 Task: Create new Company, with domain: 'tax.ny.gov' and type: 'Prospect'. Add new contact for this company, with mail Id: 'Divya21Russell@tax.ny.gov', First Name: Divya, Last name:  Russell, Job Title: 'Accountant', Phone Number: '(617) 555-7895'. Change life cycle stage to  Lead and lead status to  Open. Logged in from softage.1@softage.net
Action: Mouse moved to (78, 47)
Screenshot: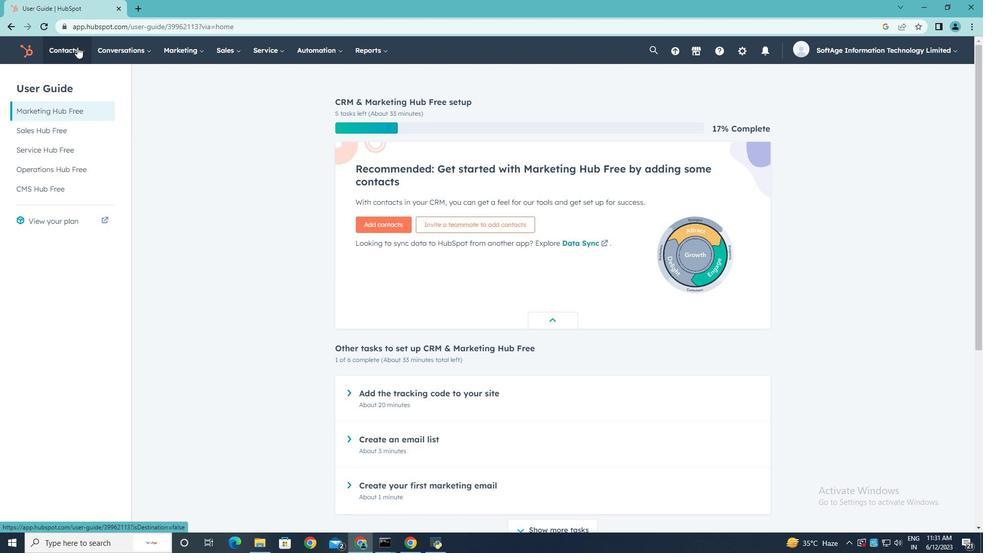 
Action: Mouse pressed left at (78, 47)
Screenshot: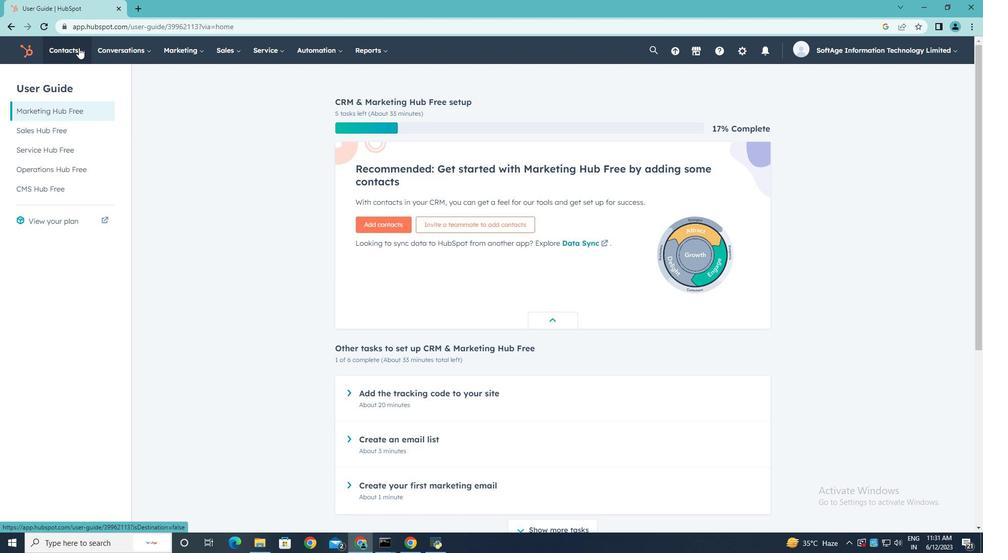
Action: Mouse moved to (83, 97)
Screenshot: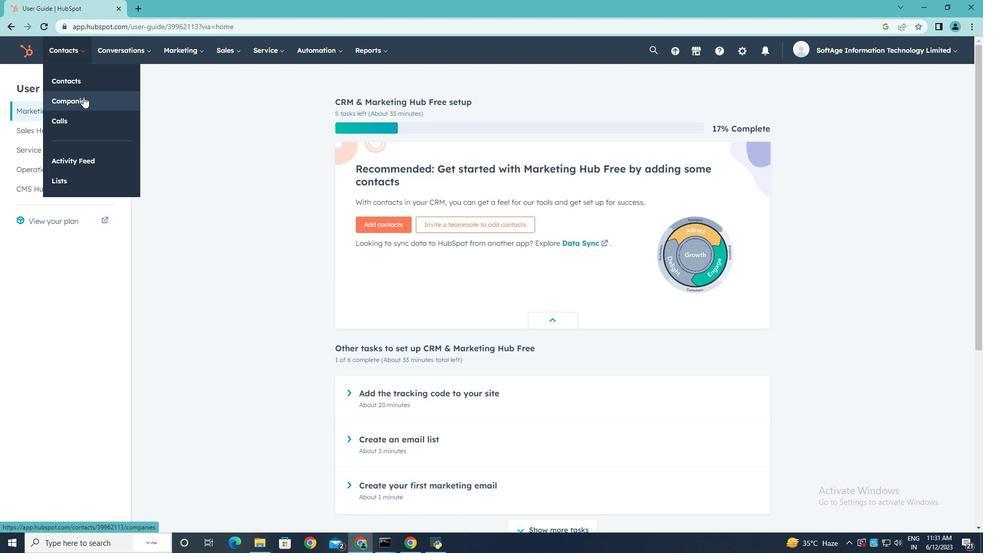 
Action: Mouse pressed left at (83, 97)
Screenshot: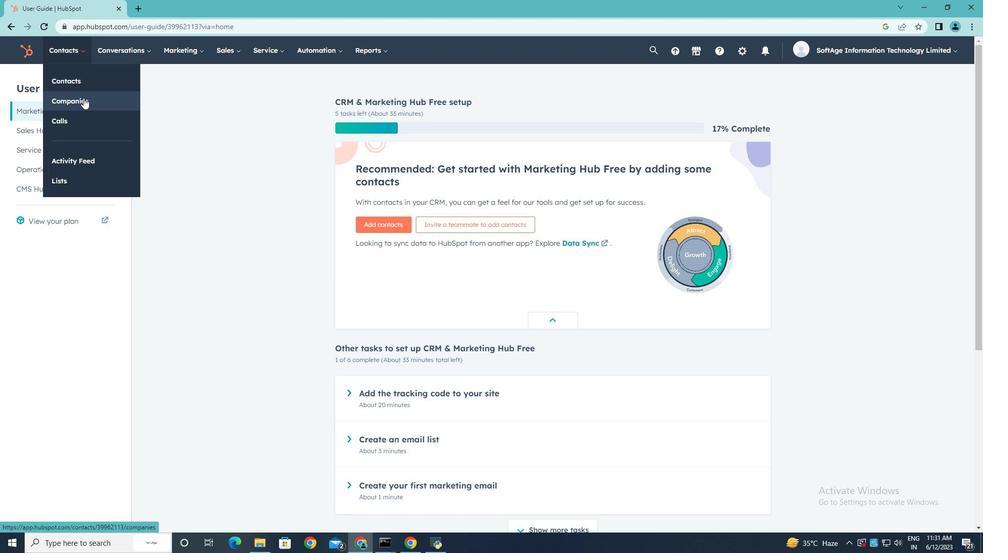 
Action: Mouse moved to (917, 87)
Screenshot: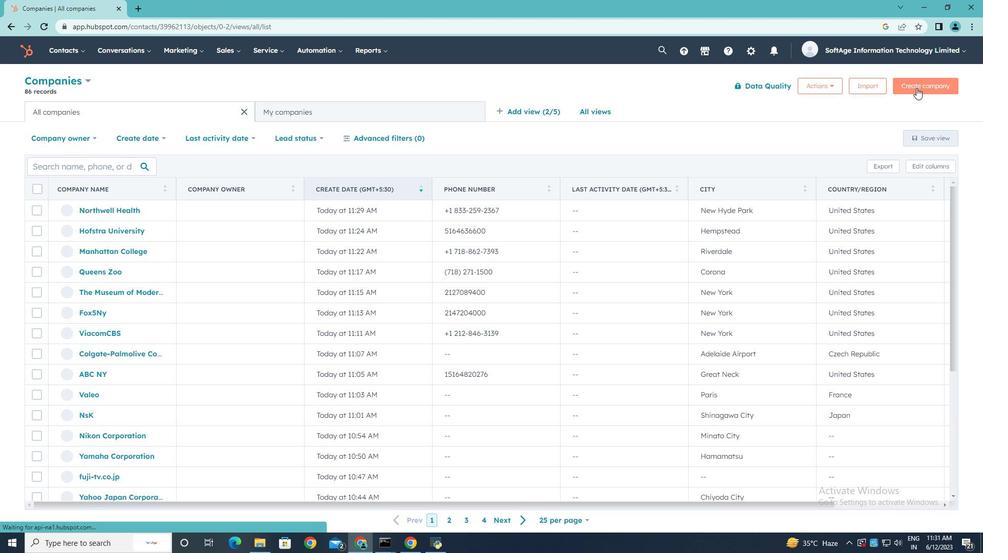 
Action: Mouse pressed left at (917, 87)
Screenshot: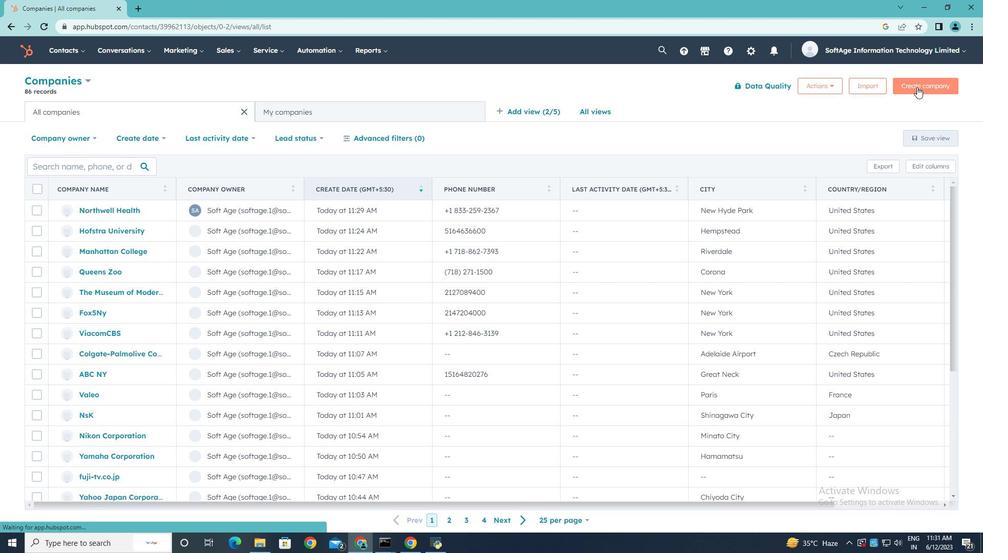 
Action: Mouse moved to (733, 133)
Screenshot: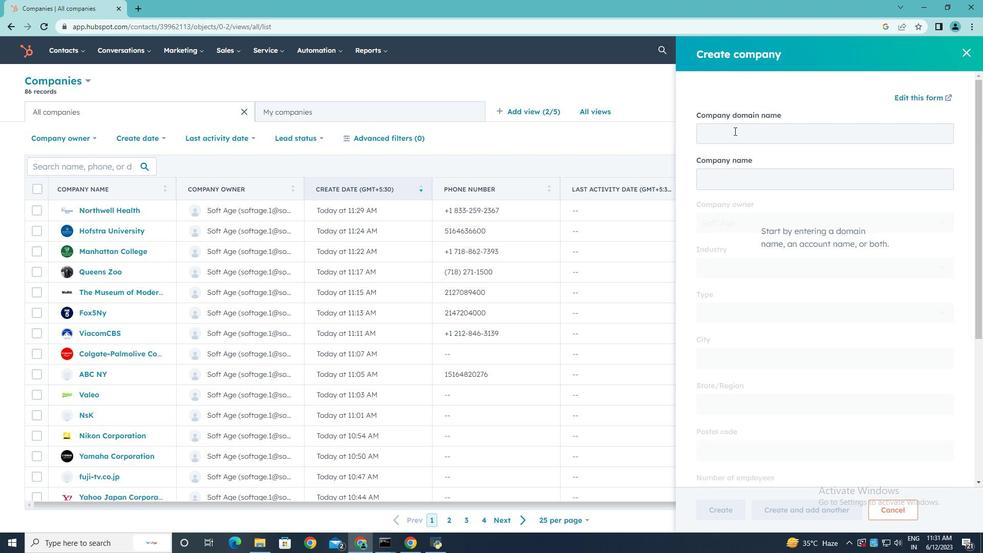 
Action: Mouse pressed left at (733, 133)
Screenshot: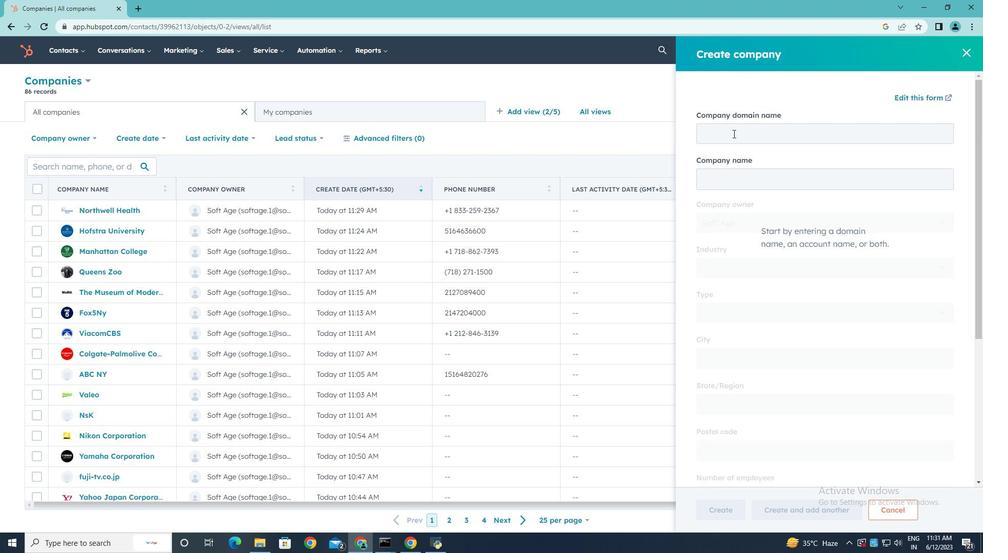 
Action: Key pressed tax.y.gov
Screenshot: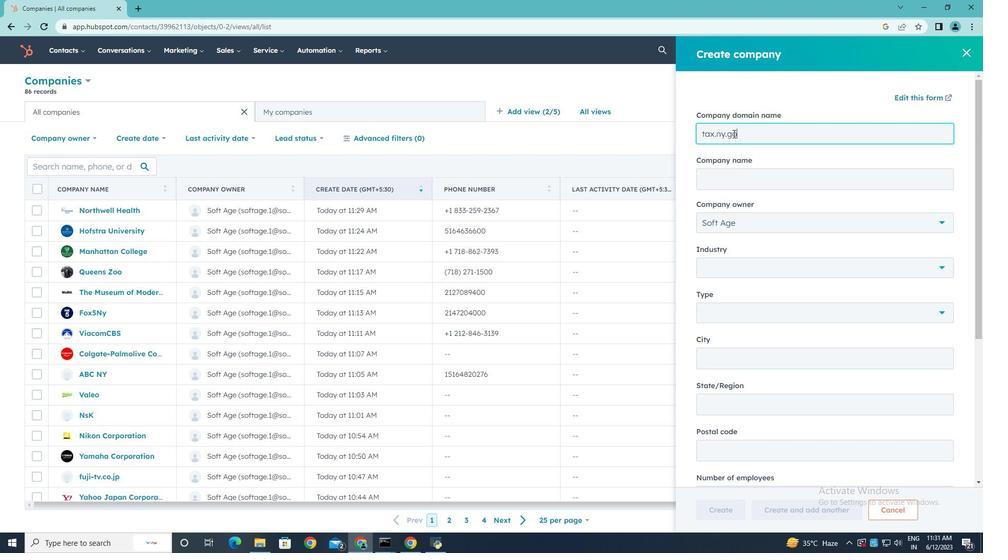 
Action: Mouse moved to (773, 186)
Screenshot: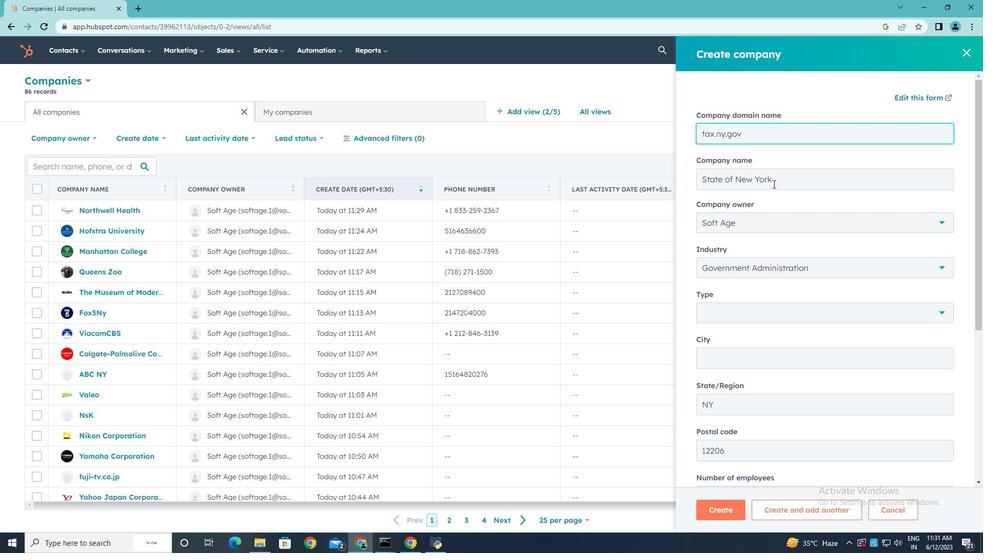 
Action: Mouse scrolled (773, 185) with delta (0, 0)
Screenshot: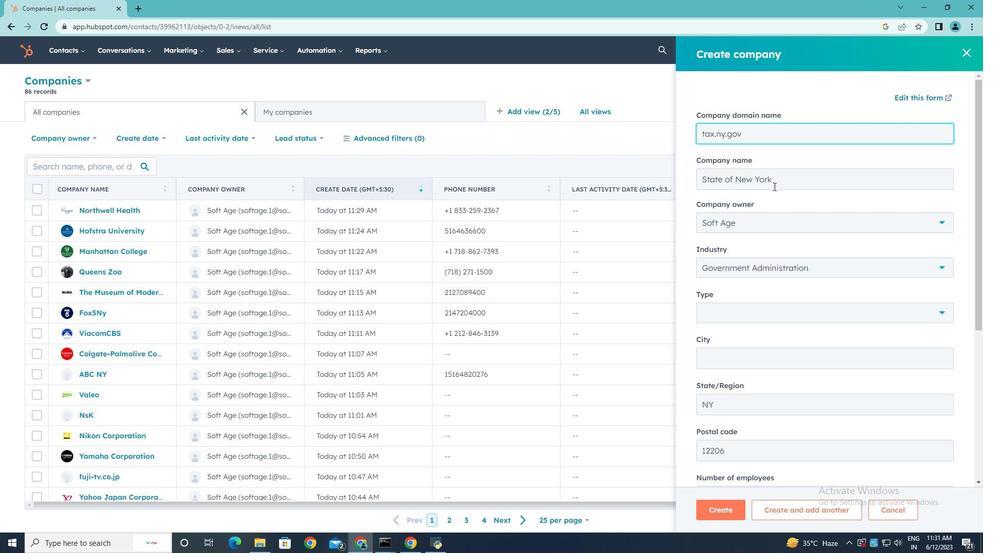 
Action: Mouse scrolled (773, 185) with delta (0, 0)
Screenshot: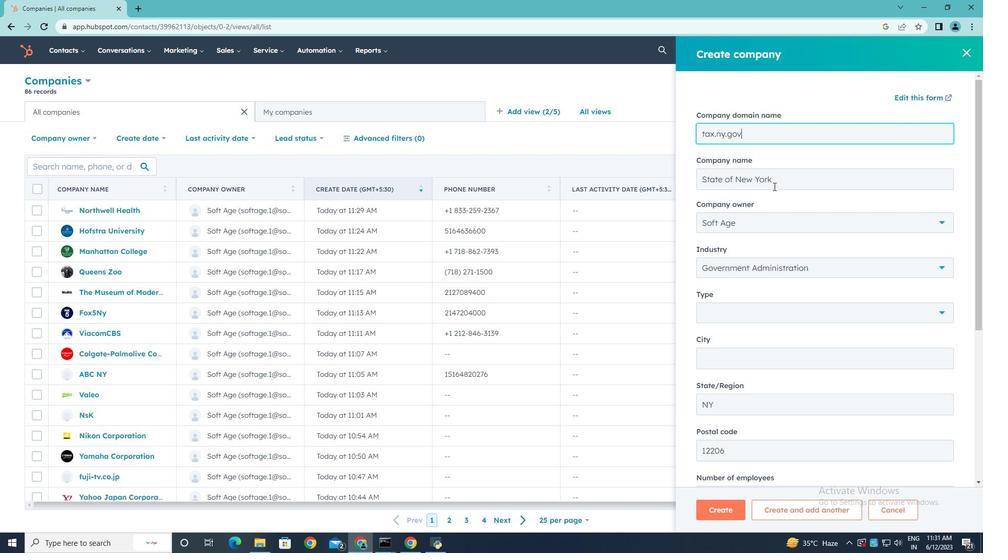 
Action: Mouse scrolled (773, 185) with delta (0, 0)
Screenshot: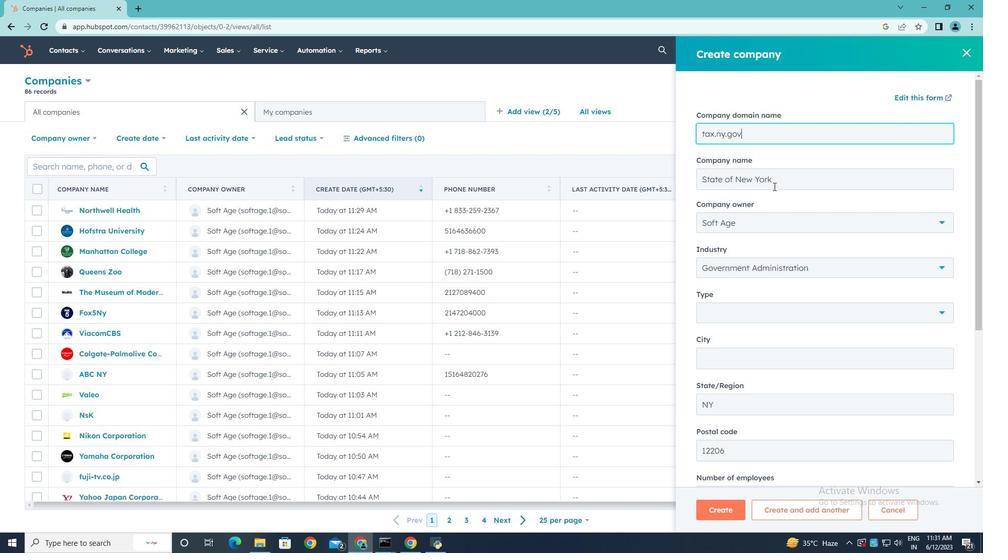 
Action: Mouse moved to (943, 160)
Screenshot: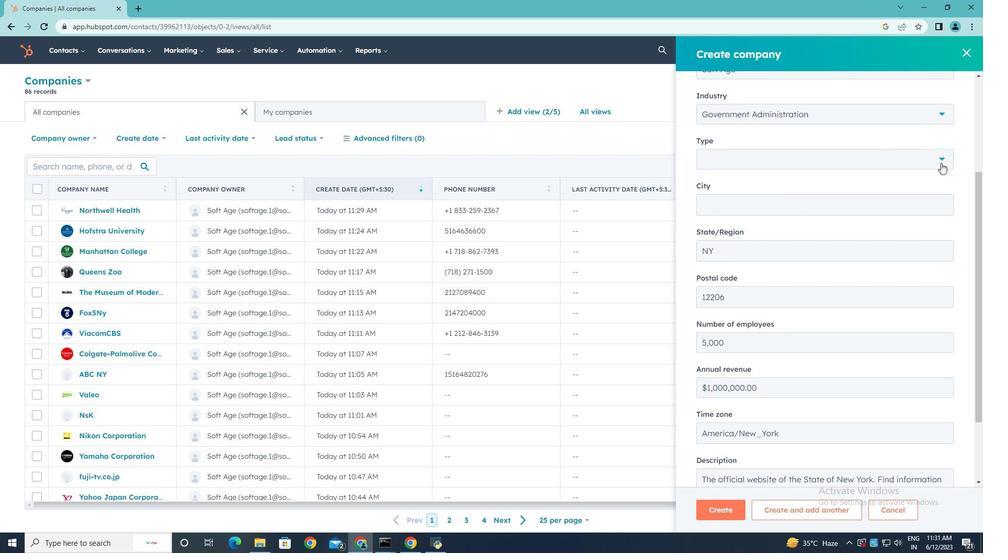 
Action: Mouse pressed left at (943, 160)
Screenshot: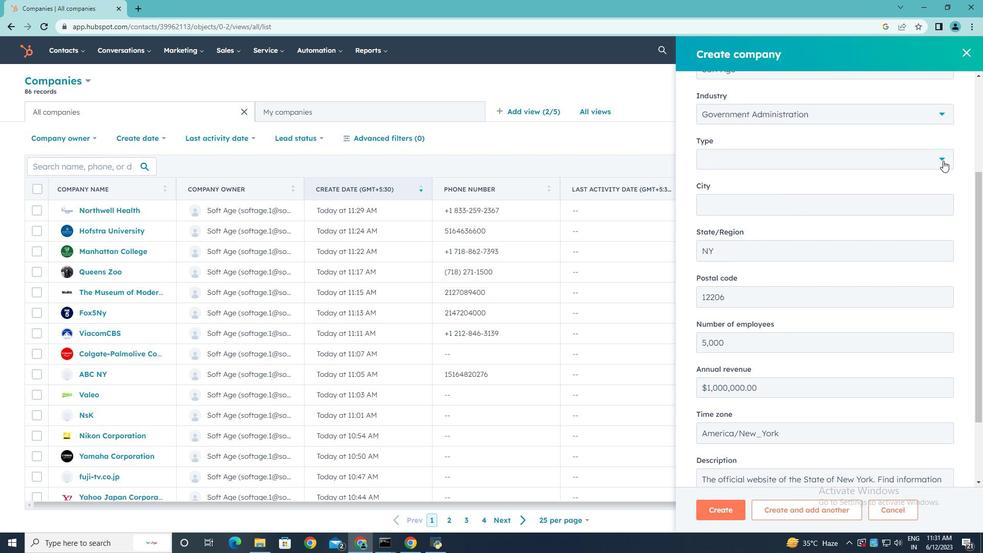 
Action: Mouse moved to (759, 206)
Screenshot: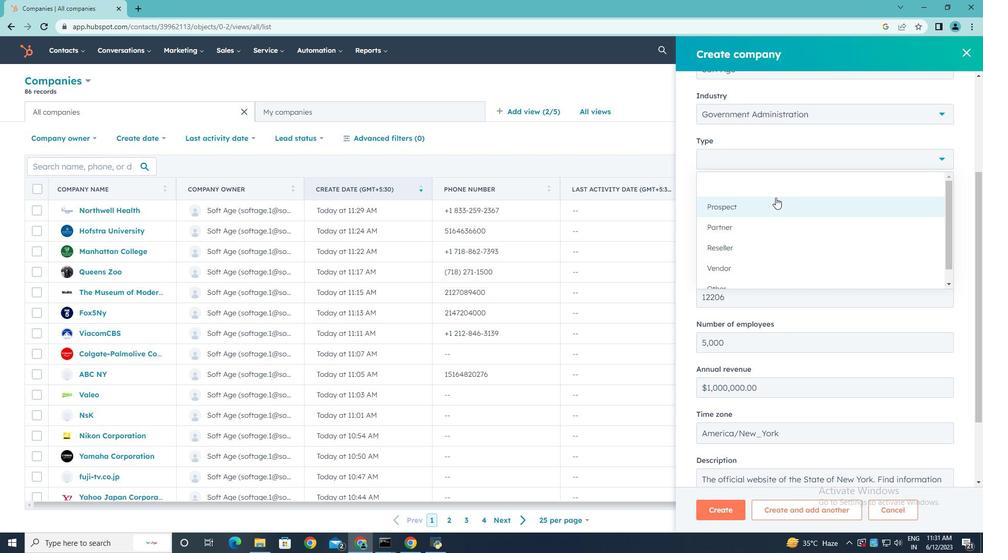
Action: Mouse pressed left at (759, 206)
Screenshot: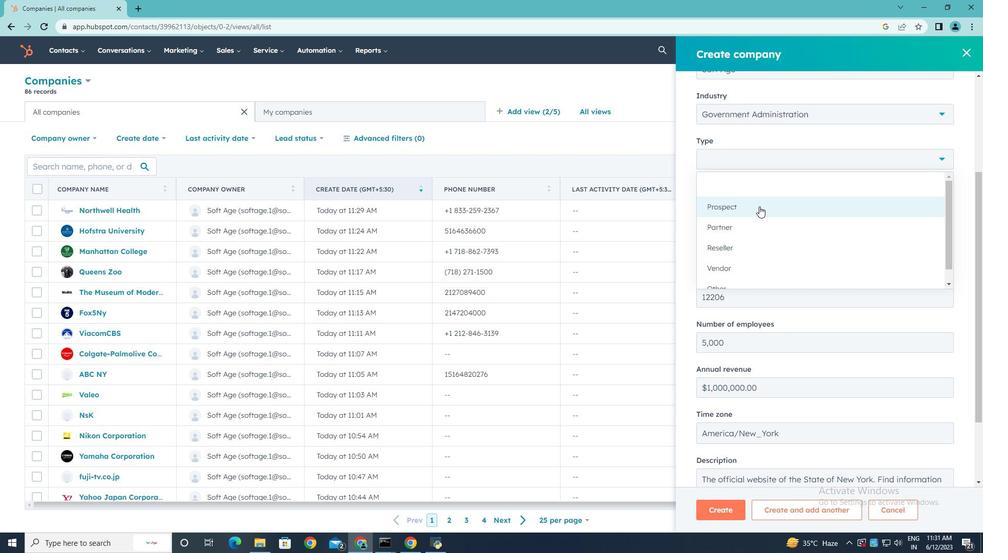 
Action: Mouse scrolled (759, 205) with delta (0, 0)
Screenshot: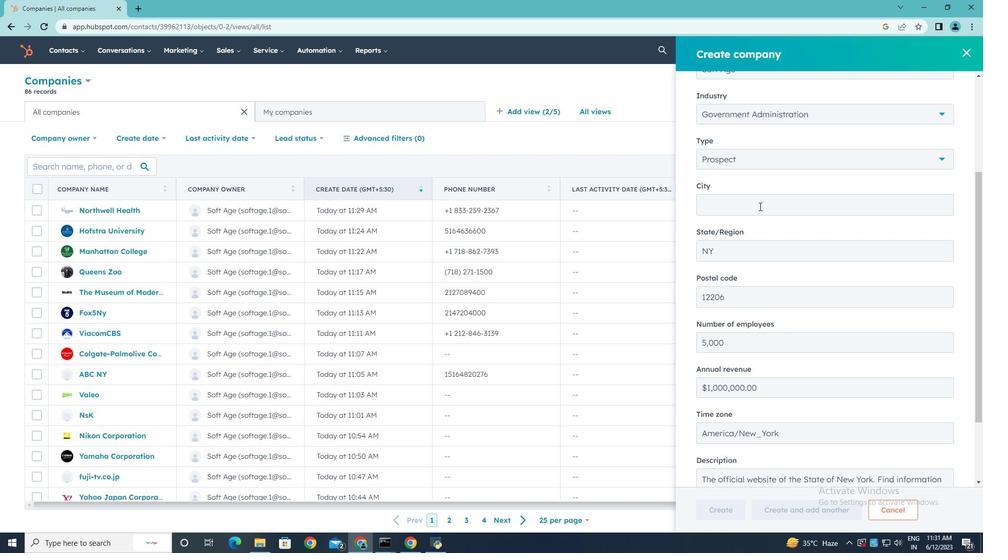 
Action: Mouse scrolled (759, 205) with delta (0, 0)
Screenshot: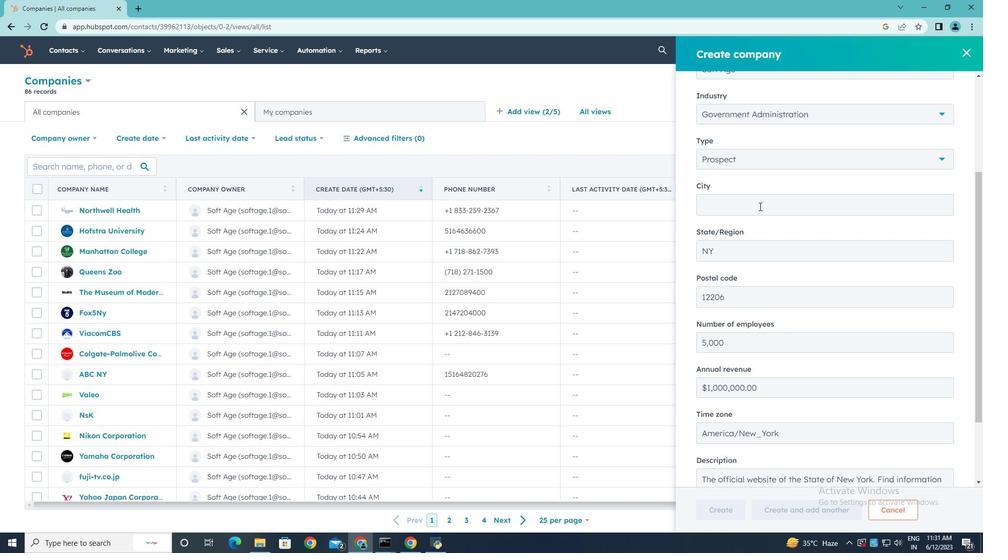 
Action: Mouse scrolled (759, 205) with delta (0, 0)
Screenshot: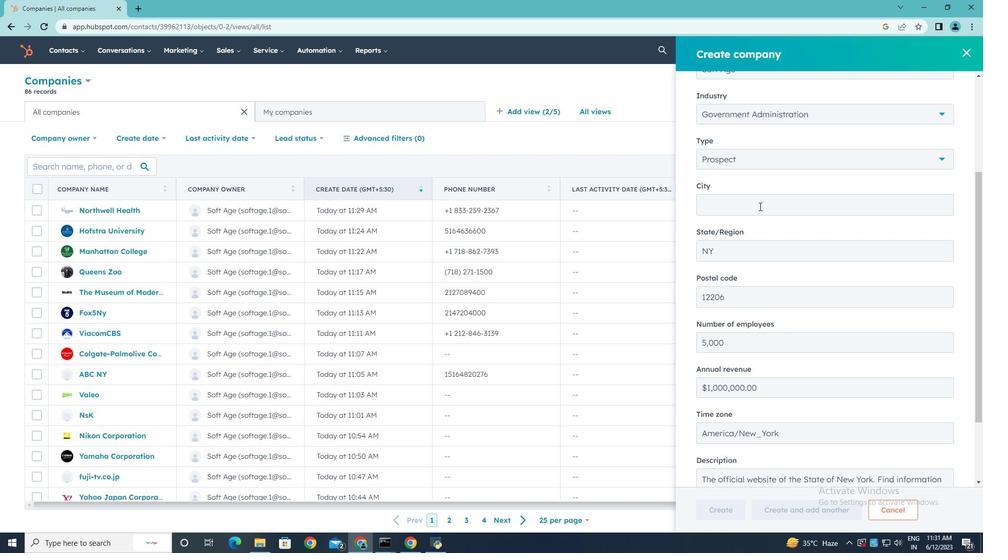 
Action: Mouse scrolled (759, 205) with delta (0, 0)
Screenshot: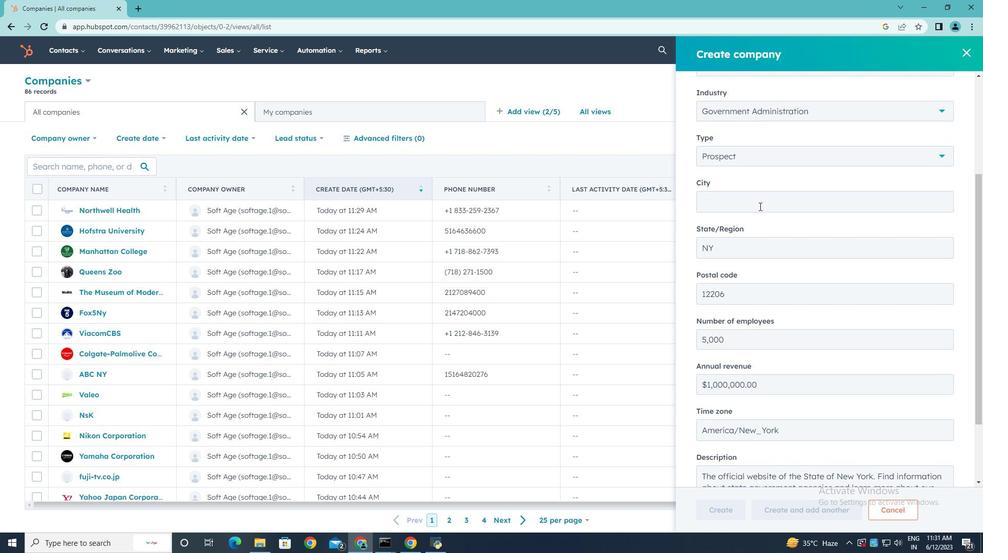
Action: Mouse scrolled (759, 205) with delta (0, 0)
Screenshot: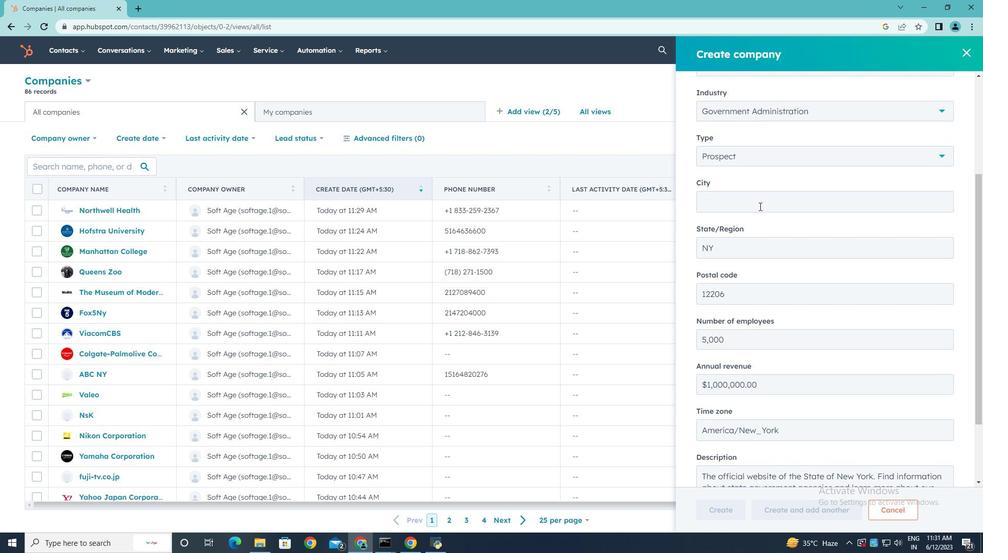 
Action: Mouse moved to (729, 504)
Screenshot: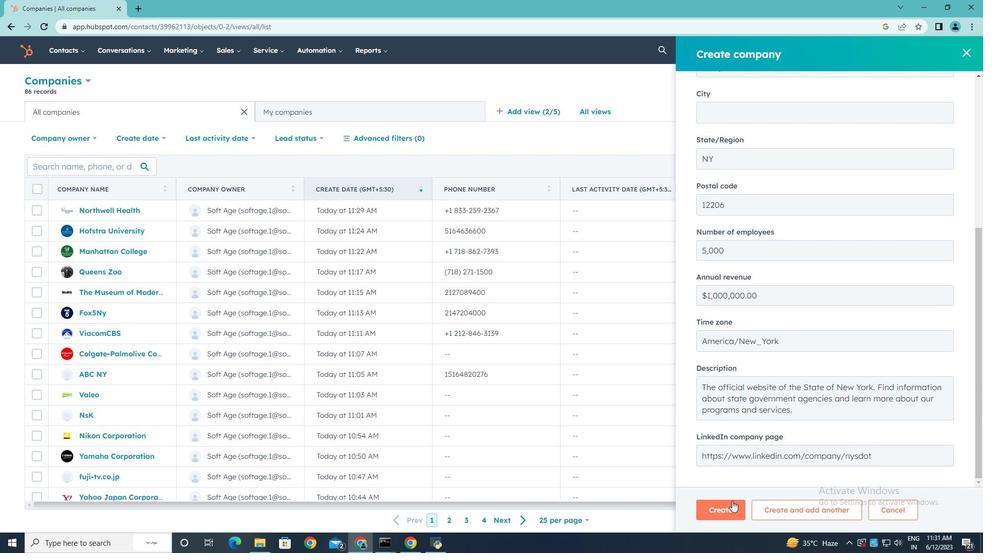 
Action: Mouse pressed left at (729, 504)
Screenshot: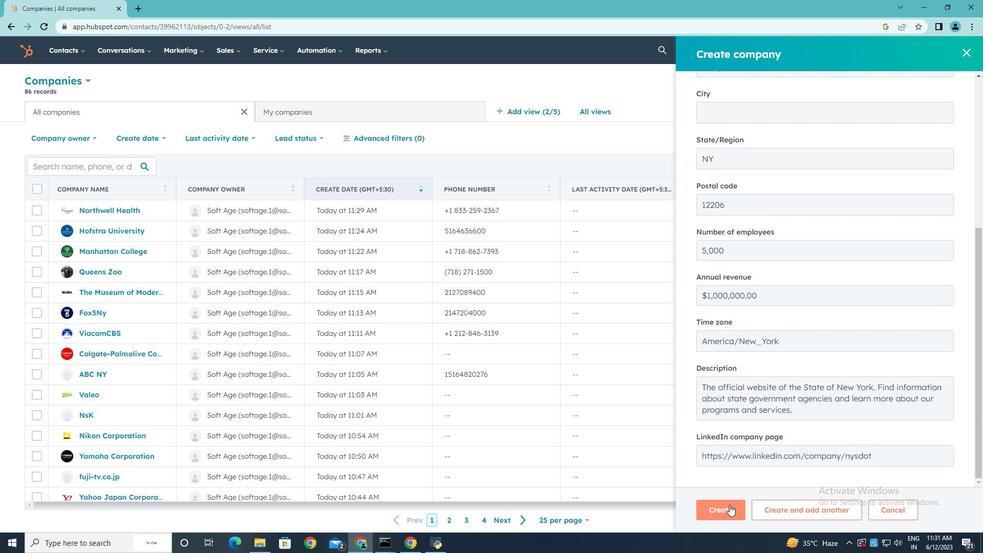 
Action: Mouse moved to (697, 327)
Screenshot: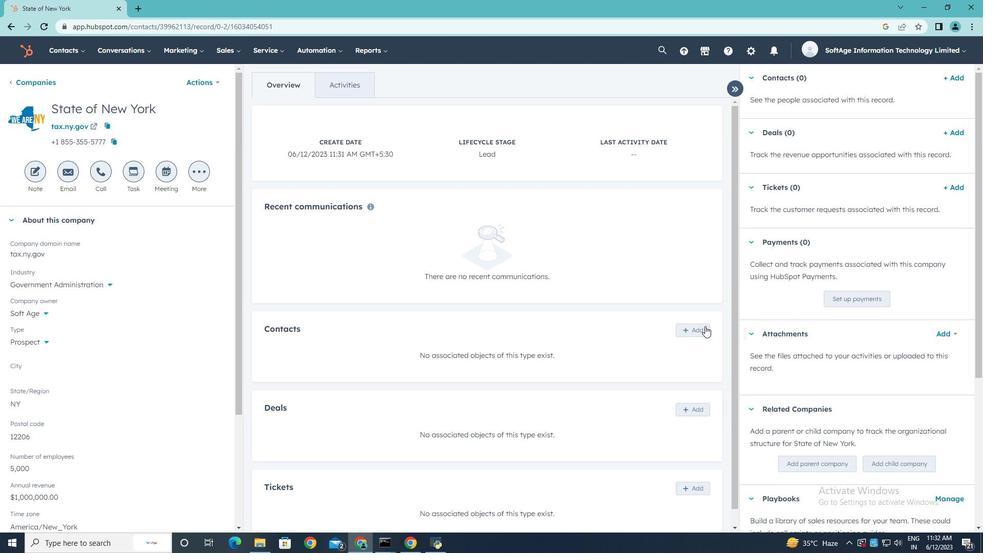 
Action: Mouse pressed left at (697, 327)
Screenshot: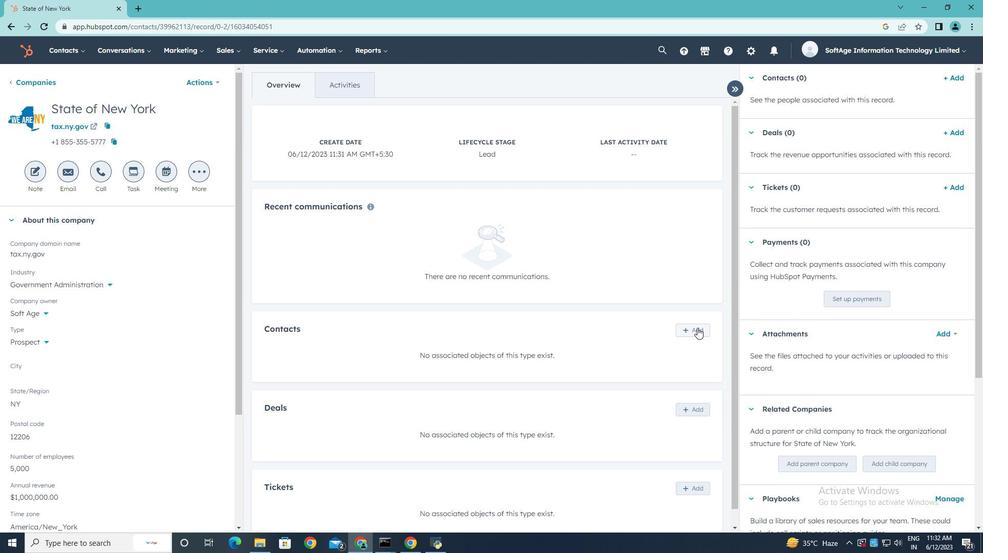
Action: Mouse moved to (768, 99)
Screenshot: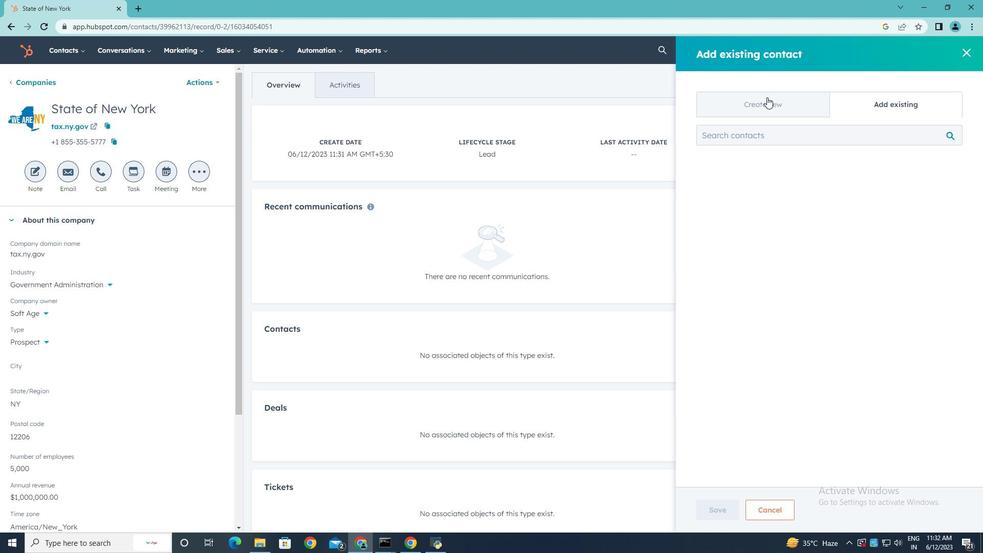 
Action: Mouse pressed left at (768, 99)
Screenshot: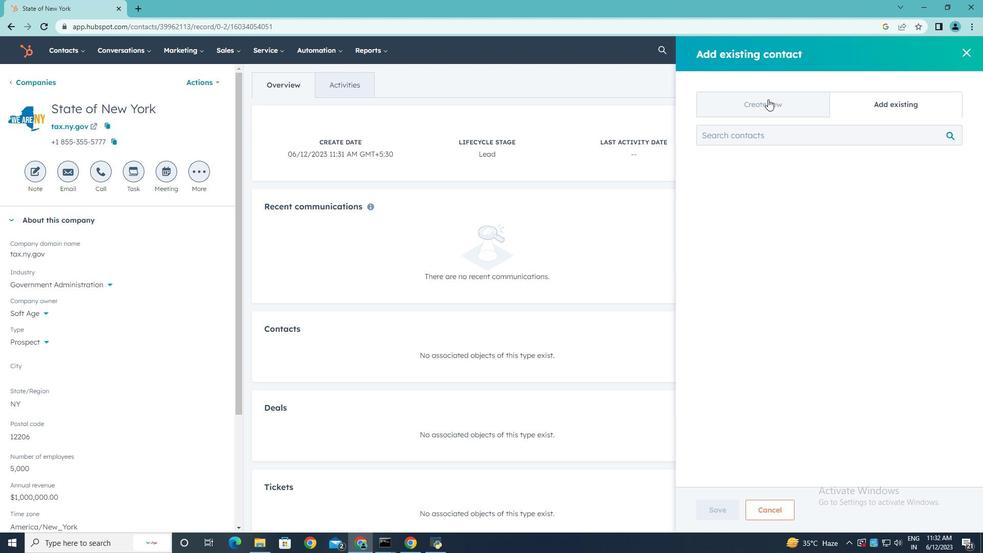 
Action: Mouse moved to (722, 167)
Screenshot: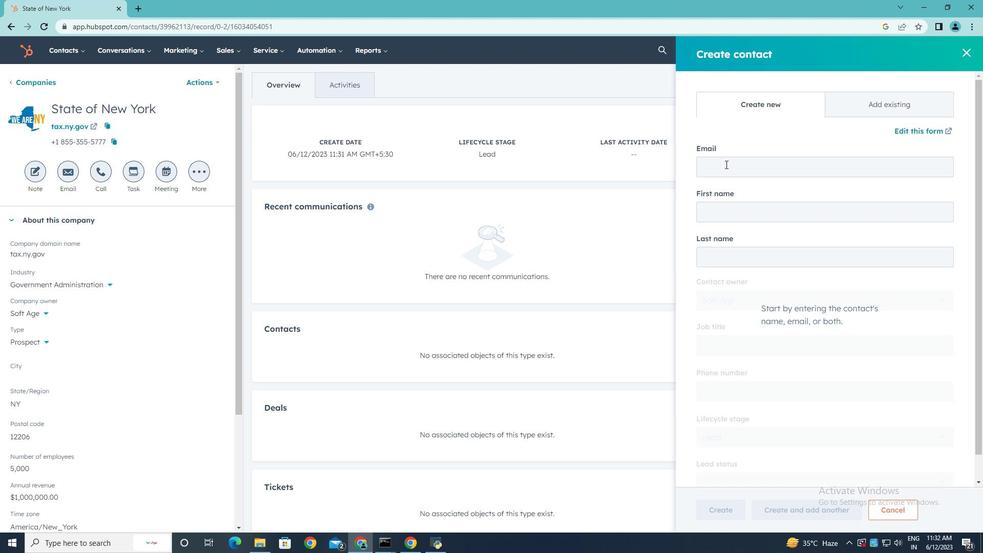 
Action: Mouse pressed left at (722, 167)
Screenshot: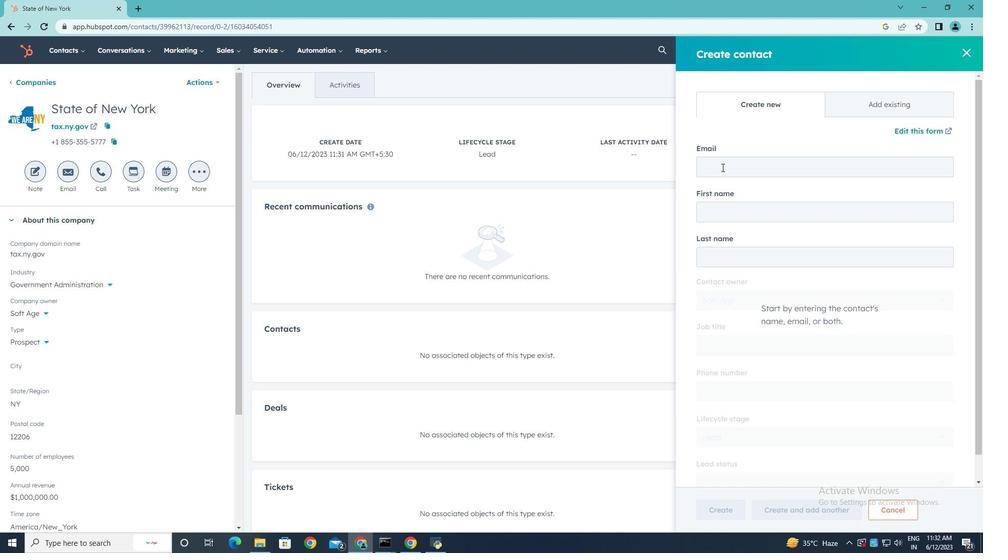 
Action: Key pressed <Key.shift><Key.shift><Key.shift><Key.shift><Key.shift>Divya21
Screenshot: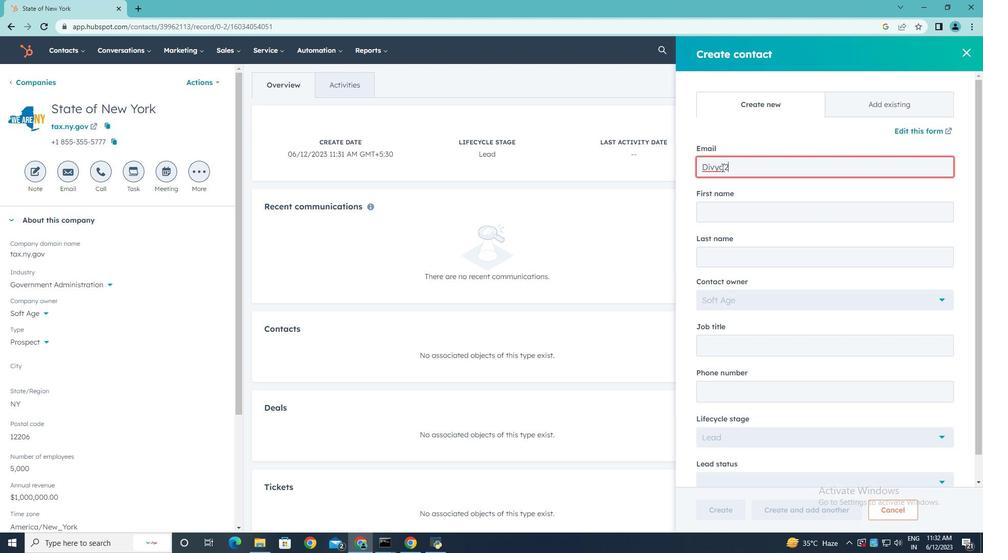 
Action: Mouse moved to (758, 105)
Screenshot: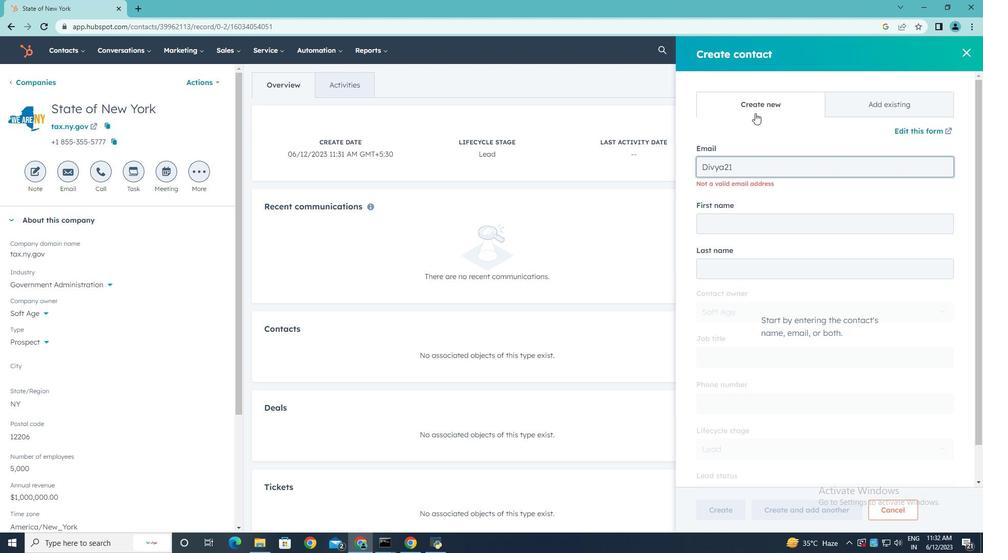 
Action: Key pressed <Key.shift><Key.shift><Key.shift>Ry<Key.backspace>ussell<Key.shift><Key.shift><Key.shift><Key.shift><Key.shift><Key.shift><Key.shift><Key.shift><Key.shift><Key.shift><Key.shift><Key.shift><Key.shift><Key.shift><Key.shift><Key.shift><Key.shift>@tax.ny.gov
Screenshot: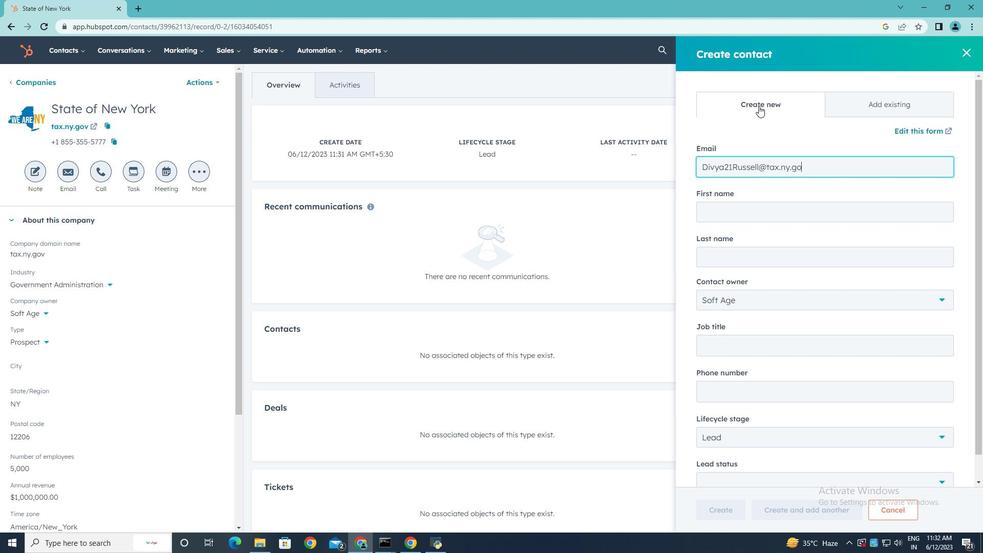 
Action: Mouse moved to (727, 206)
Screenshot: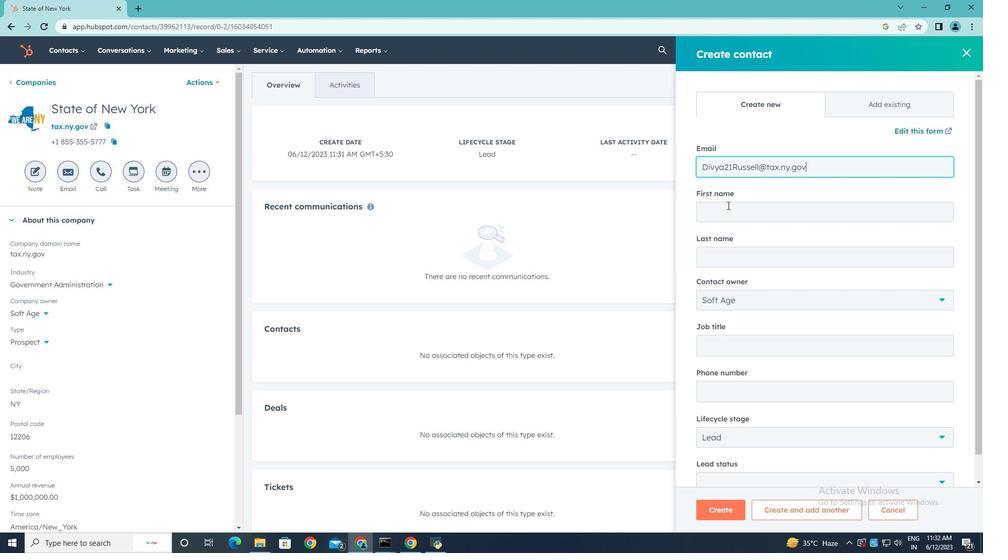 
Action: Mouse pressed left at (727, 206)
Screenshot: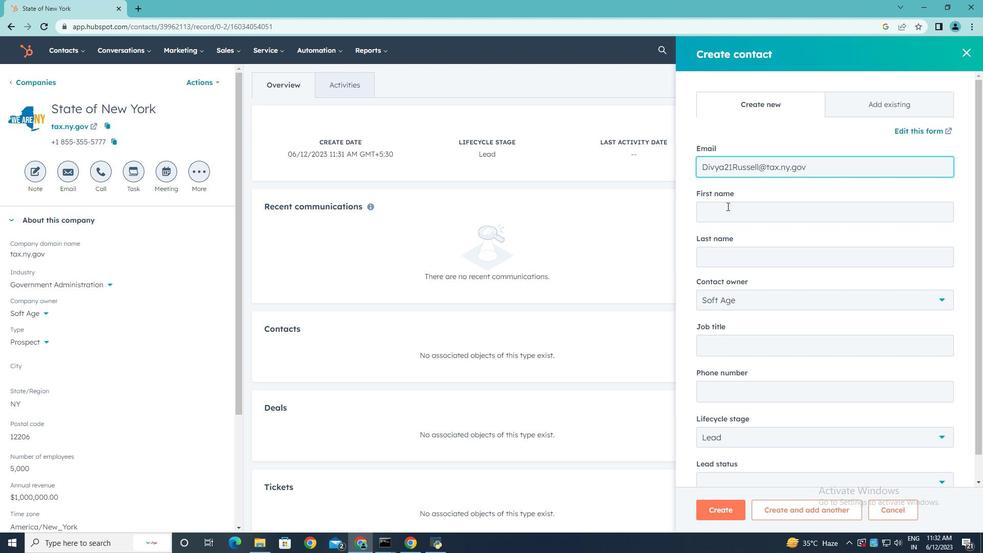 
Action: Key pressed <Key.shift>Divya
Screenshot: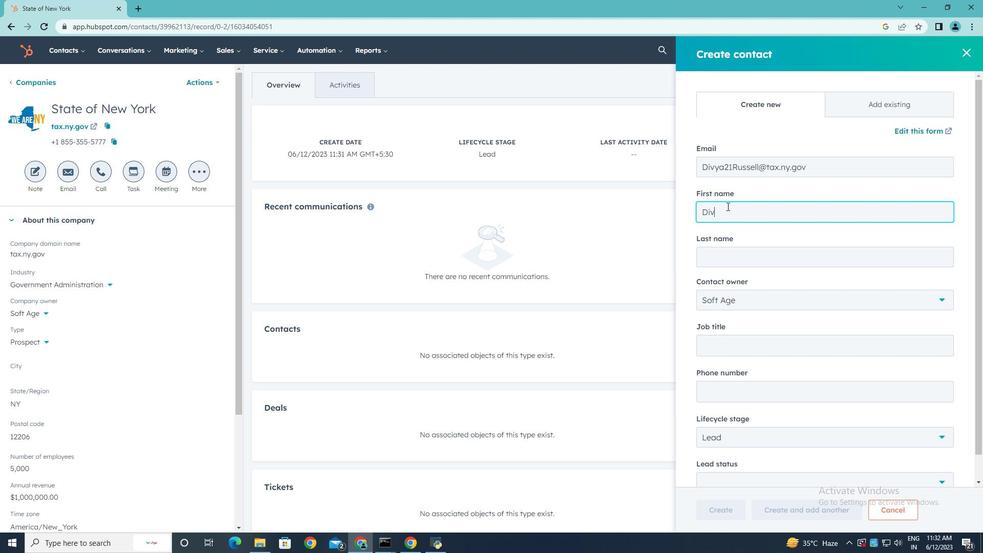 
Action: Mouse moved to (711, 255)
Screenshot: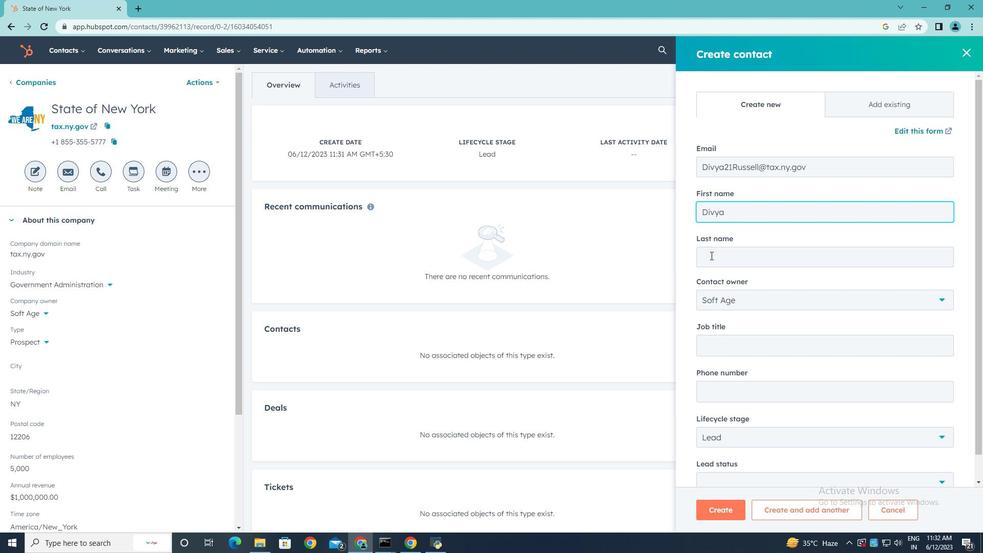 
Action: Mouse pressed left at (711, 255)
Screenshot: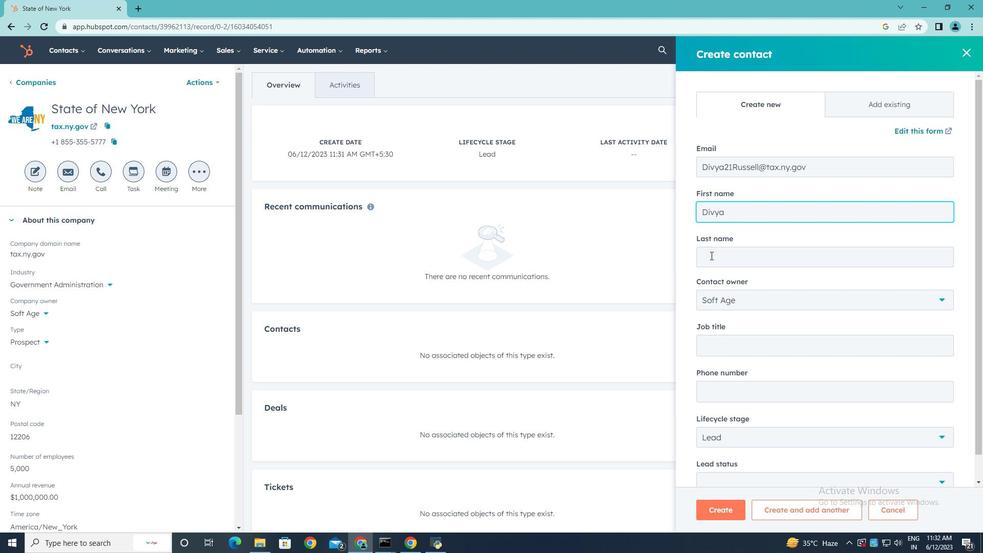 
Action: Mouse moved to (711, 255)
Screenshot: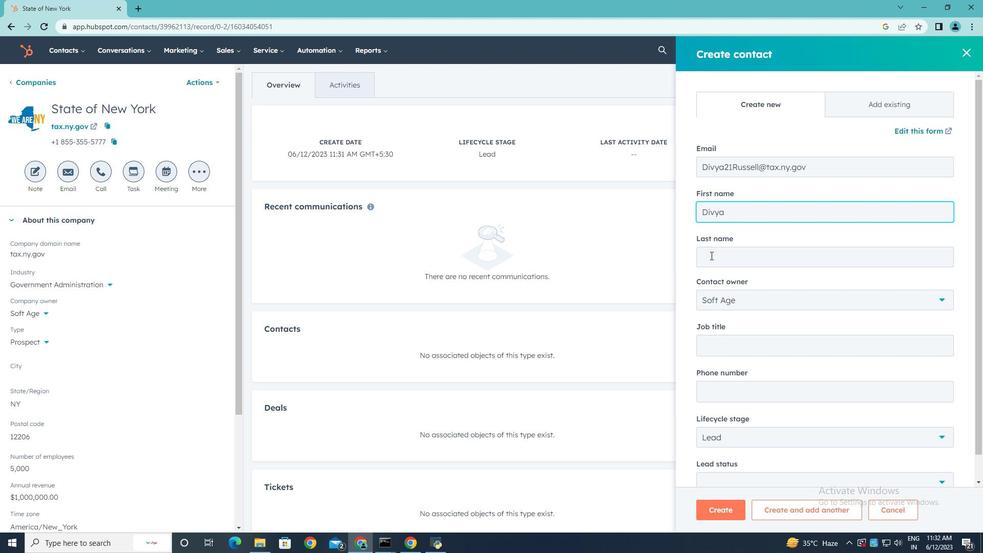 
Action: Key pressed <Key.shift>Russell
Screenshot: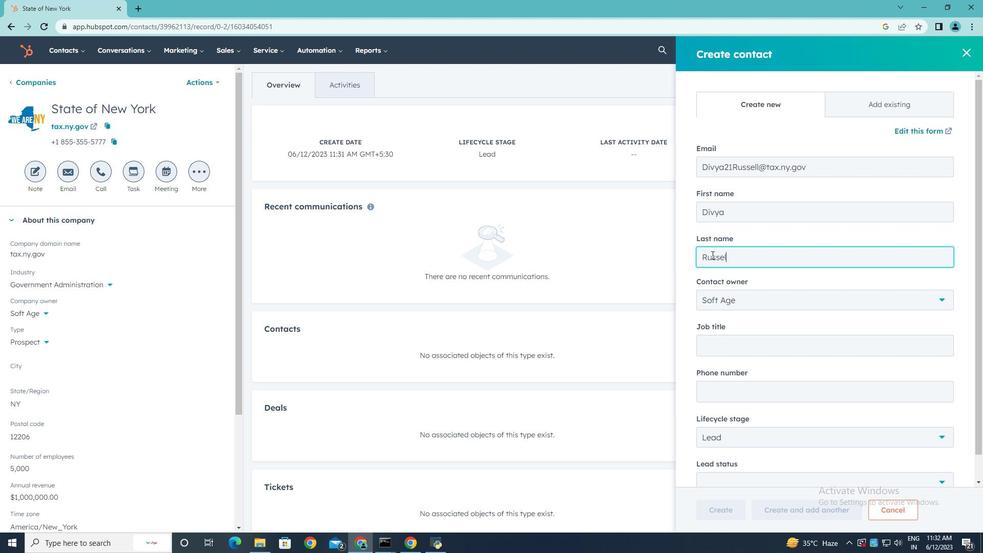 
Action: Mouse moved to (747, 345)
Screenshot: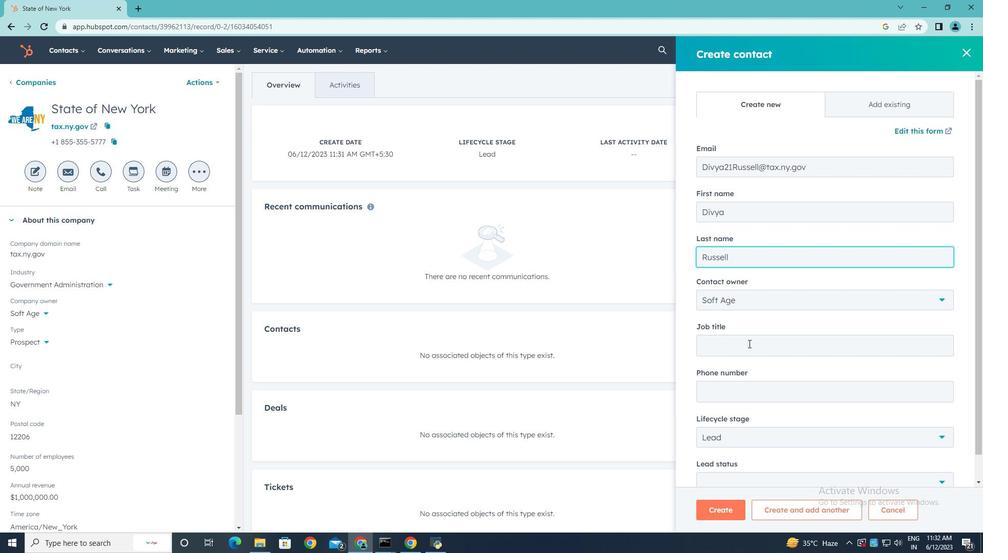 
Action: Mouse pressed left at (747, 345)
Screenshot: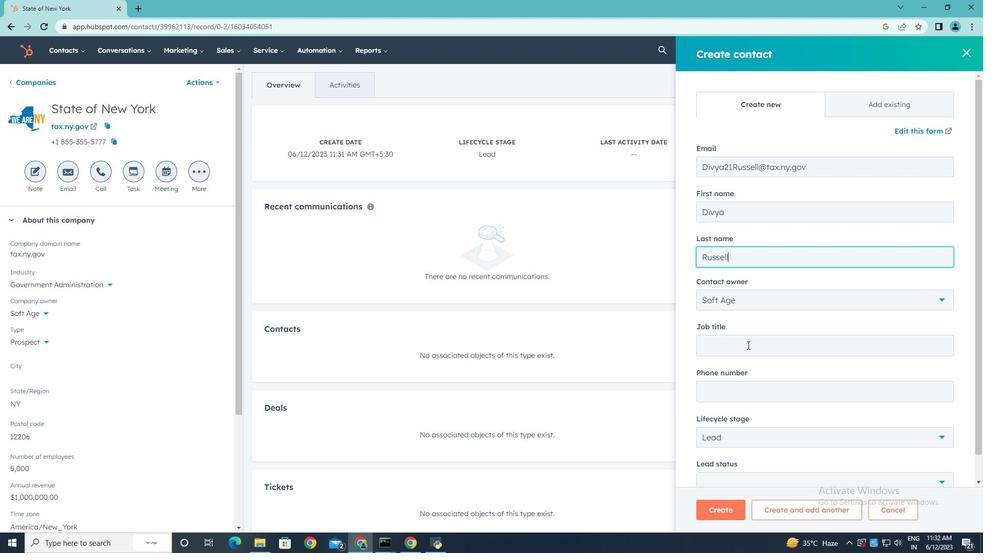 
Action: Key pressed <Key.shift><Key.shift><Key.shift><Key.shift><Key.shift><Key.shift>Accountant
Screenshot: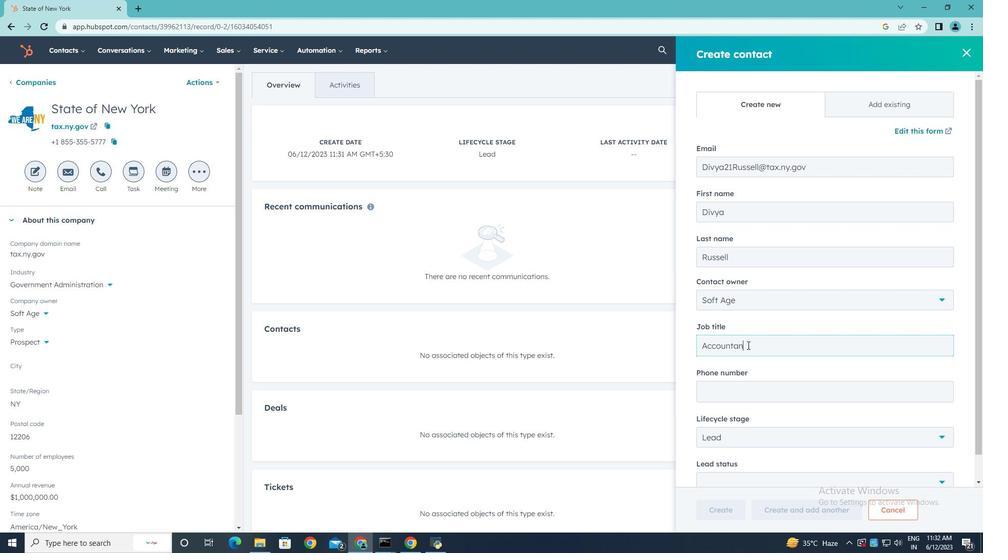 
Action: Mouse moved to (757, 396)
Screenshot: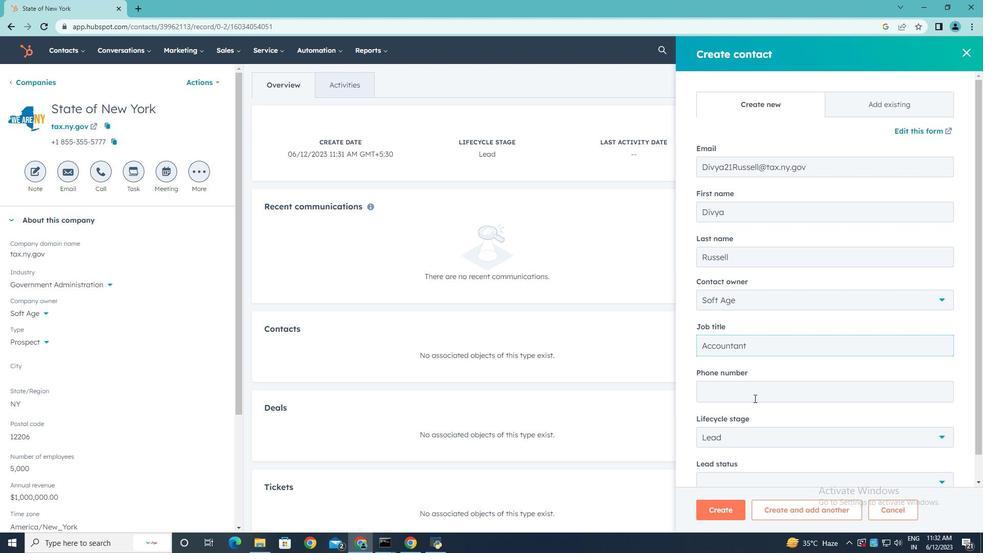 
Action: Mouse pressed left at (757, 396)
Screenshot: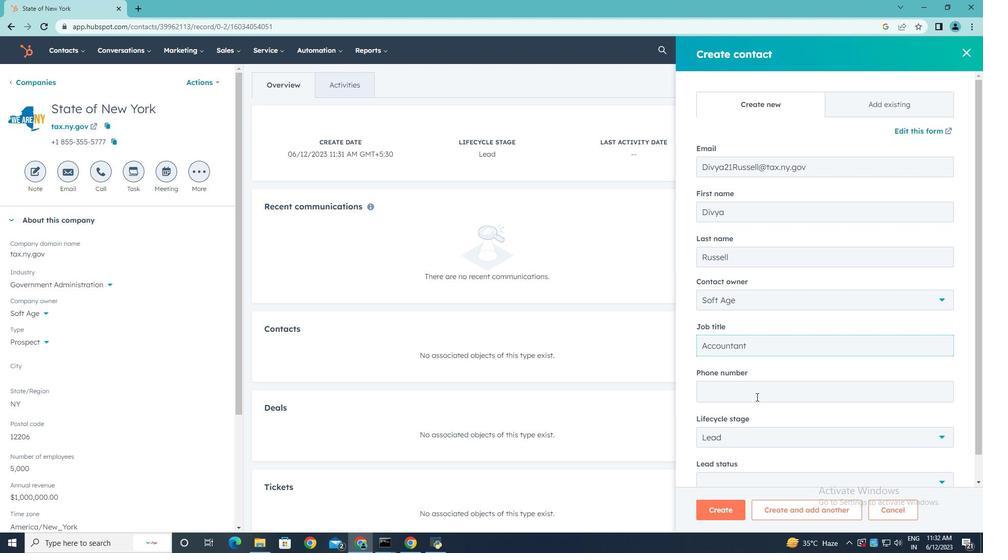
Action: Key pressed 6175557895
Screenshot: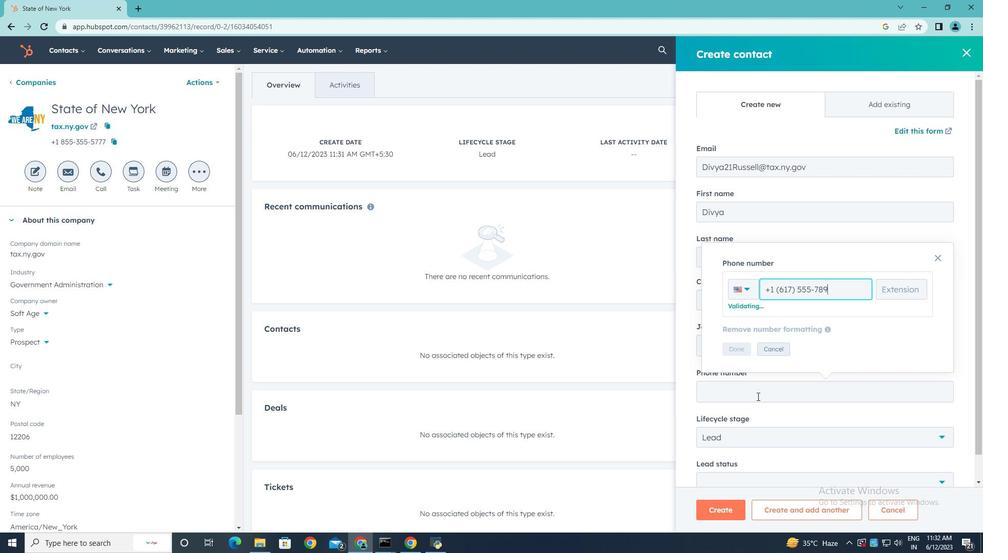 
Action: Mouse moved to (743, 349)
Screenshot: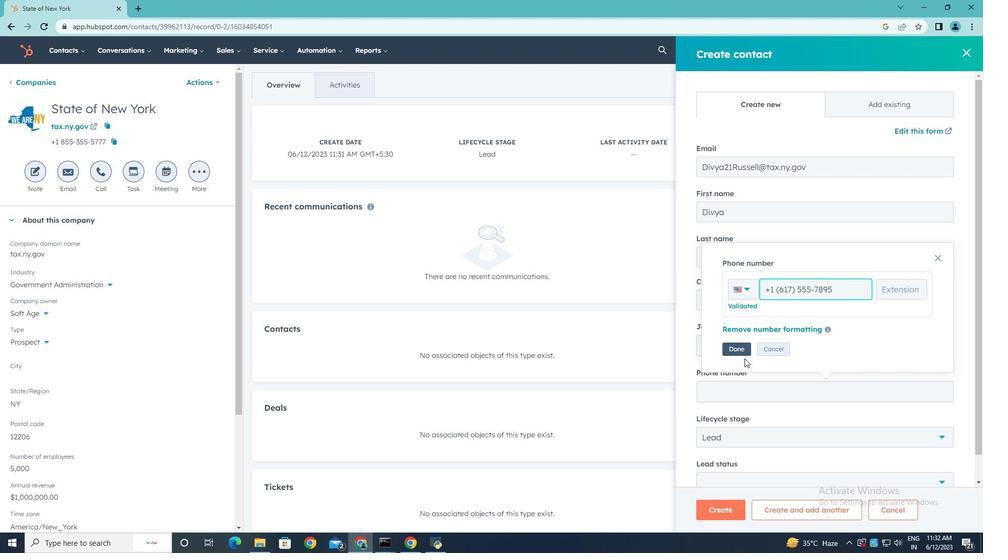
Action: Mouse pressed left at (743, 349)
Screenshot: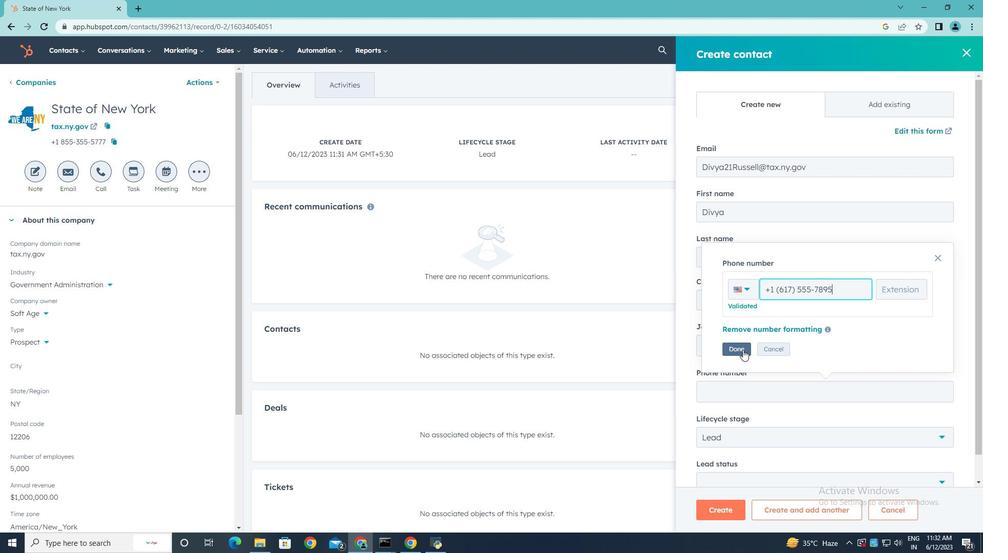 
Action: Mouse moved to (794, 394)
Screenshot: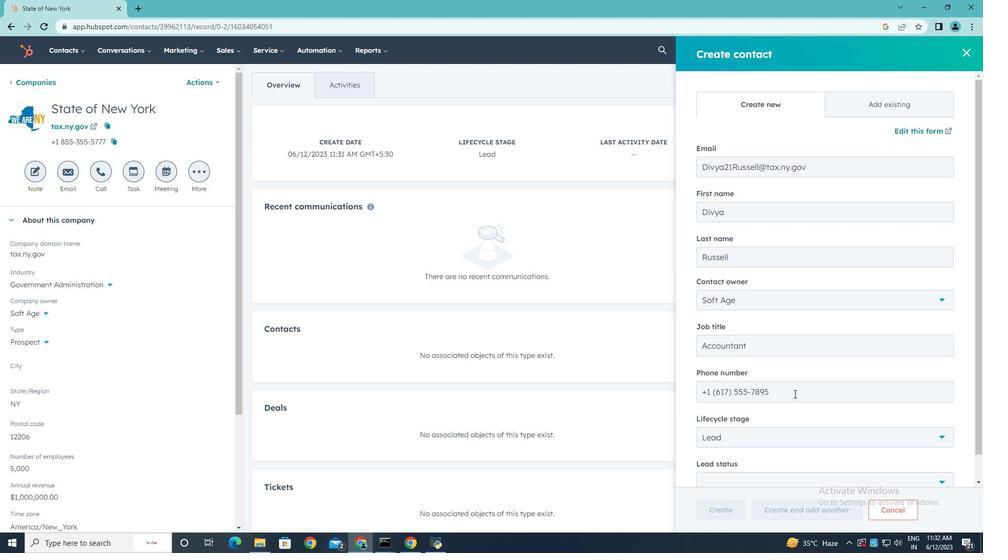 
Action: Mouse scrolled (794, 394) with delta (0, 0)
Screenshot: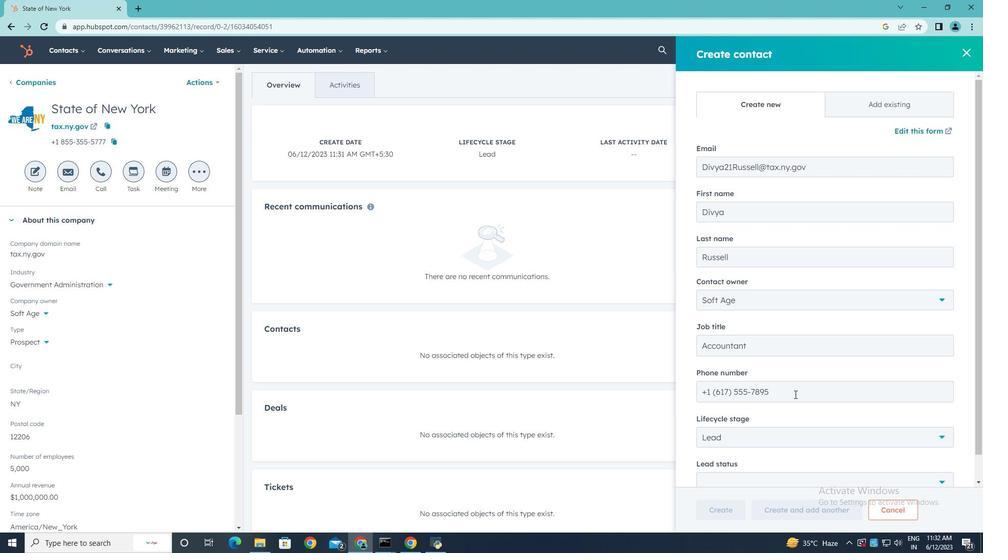 
Action: Mouse moved to (941, 411)
Screenshot: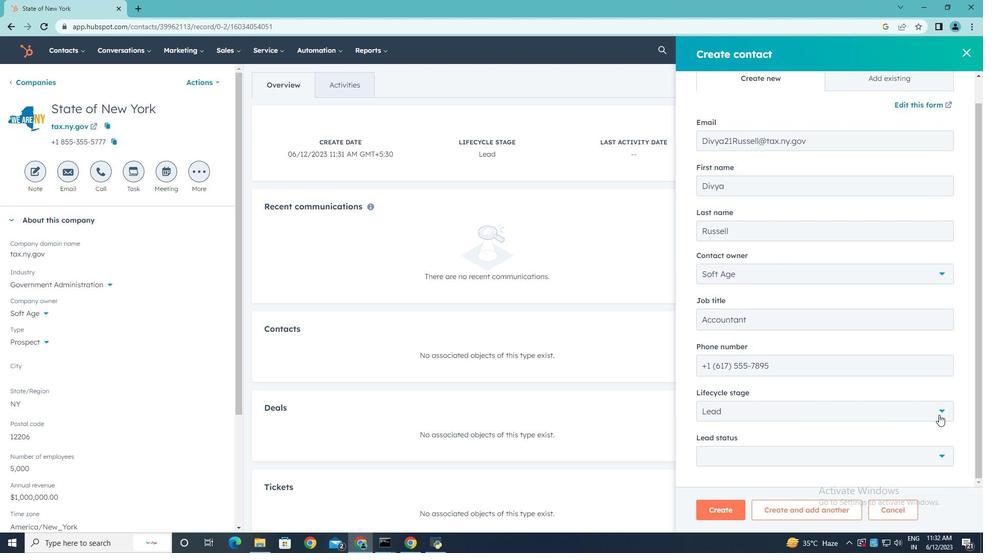 
Action: Mouse pressed left at (941, 411)
Screenshot: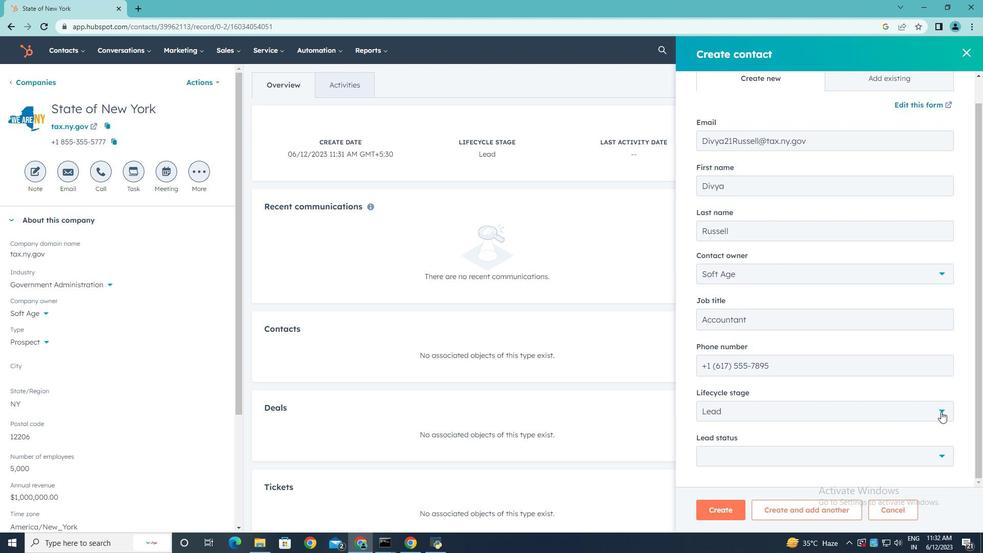 
Action: Mouse moved to (809, 312)
Screenshot: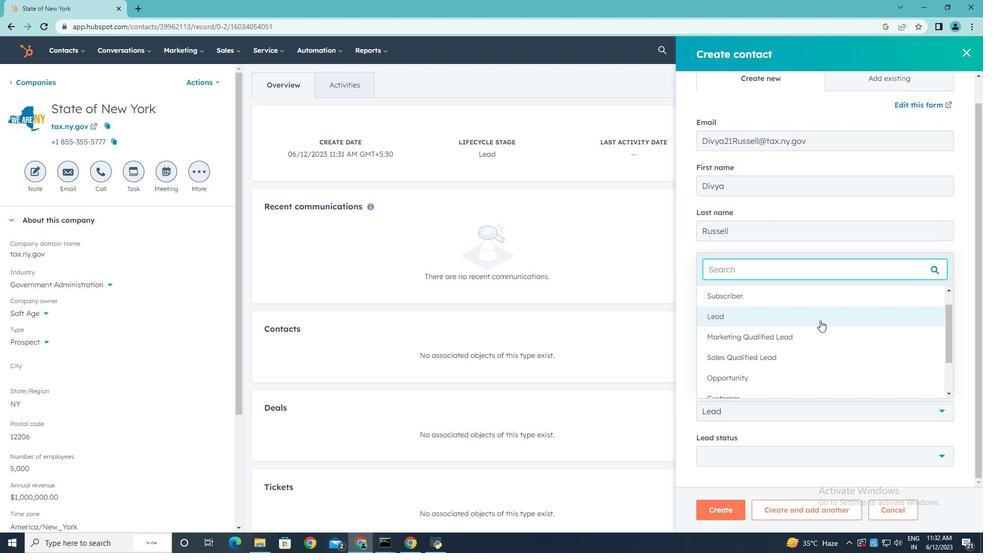 
Action: Mouse pressed left at (809, 312)
Screenshot: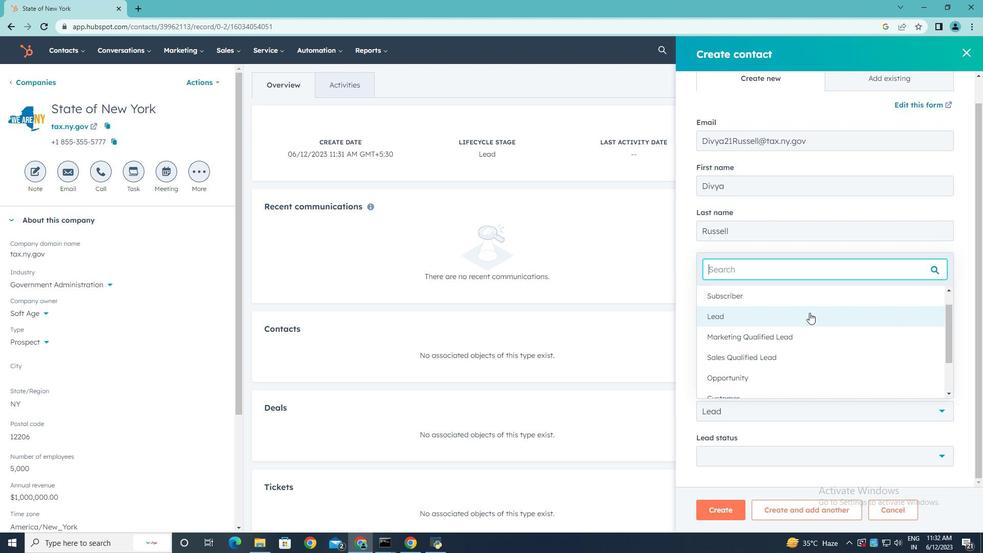 
Action: Mouse moved to (941, 454)
Screenshot: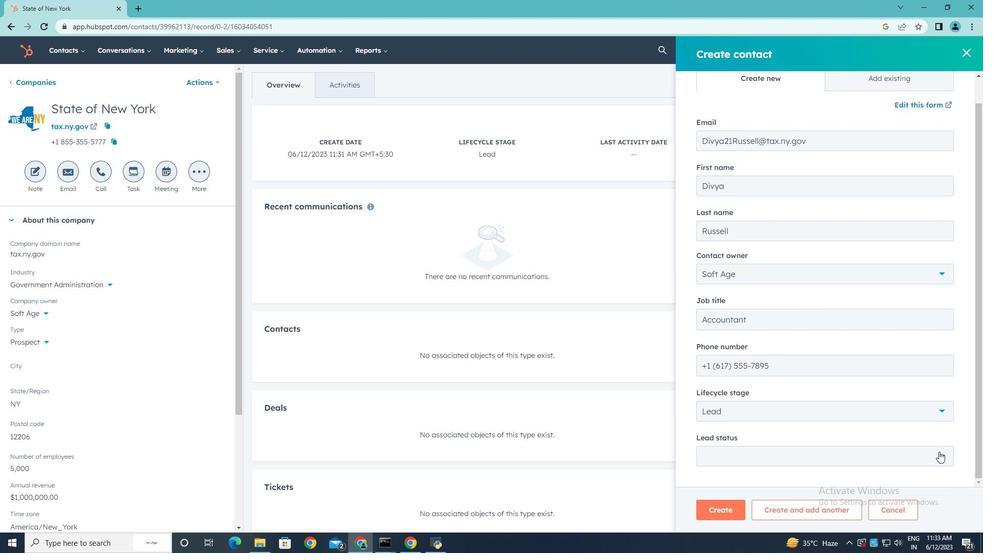 
Action: Mouse pressed left at (941, 454)
Screenshot: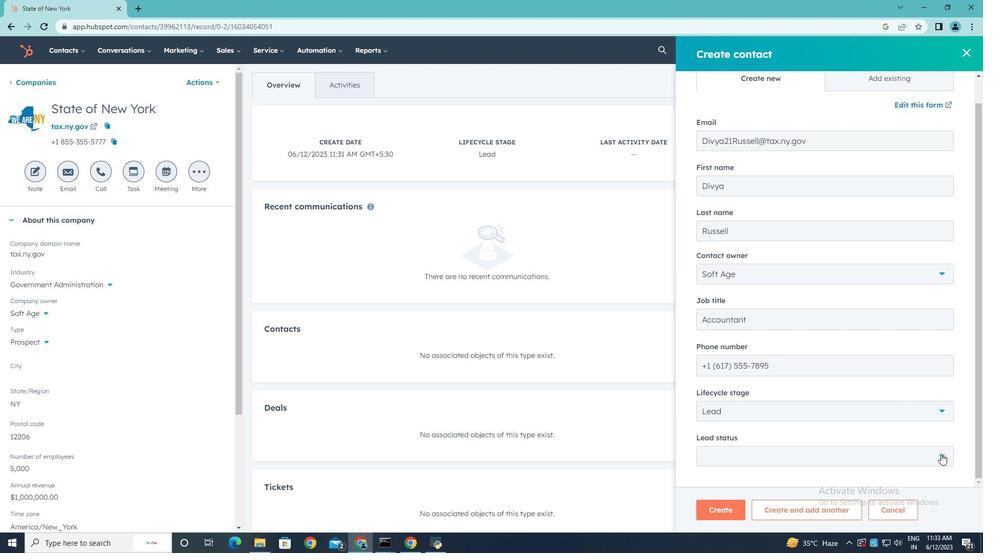 
Action: Mouse moved to (864, 378)
Screenshot: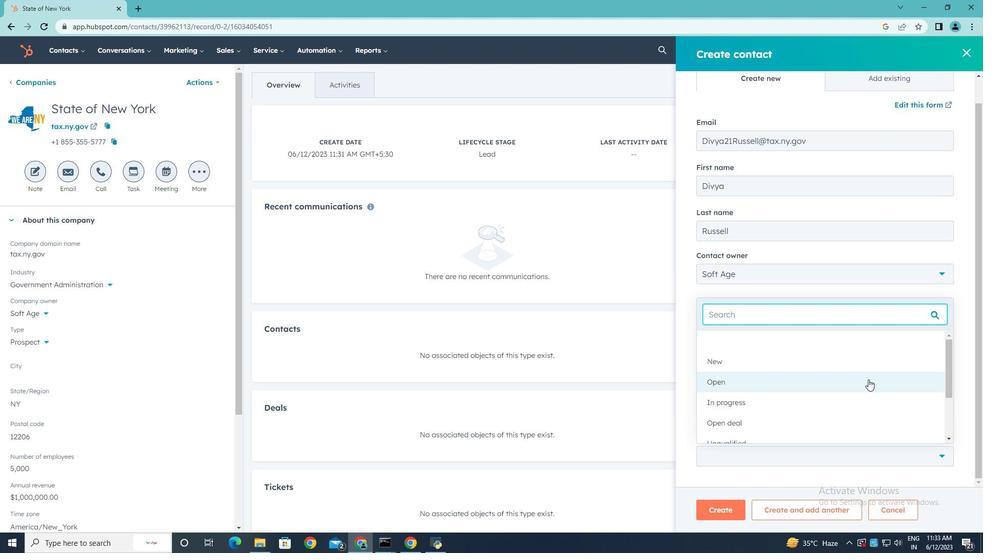 
Action: Mouse pressed left at (864, 378)
Screenshot: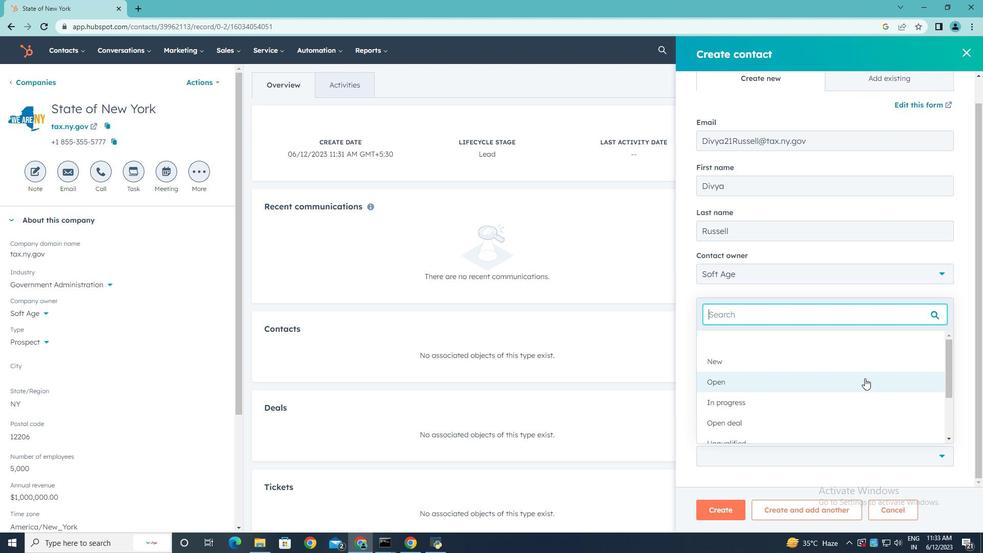 
Action: Mouse scrolled (864, 377) with delta (0, 0)
Screenshot: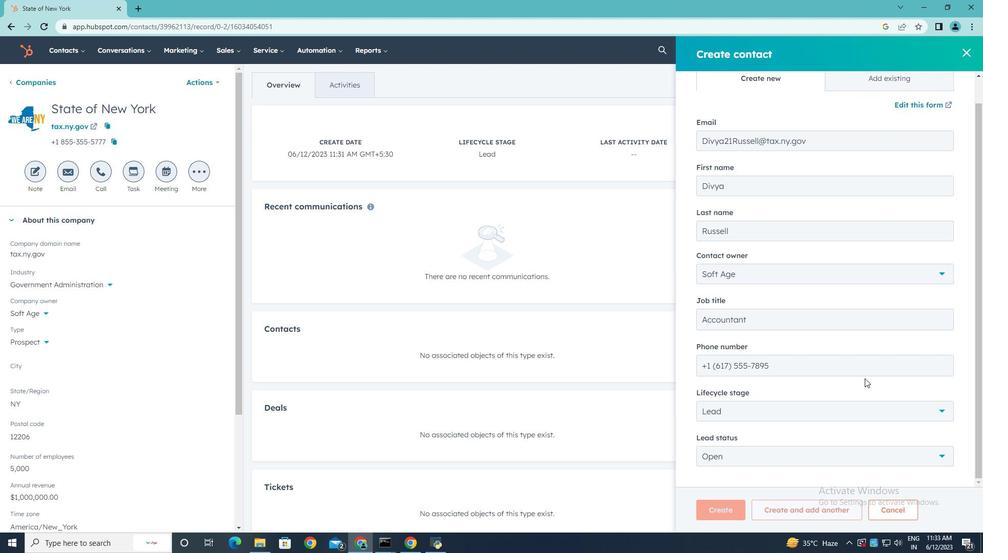 
Action: Mouse scrolled (864, 377) with delta (0, 0)
Screenshot: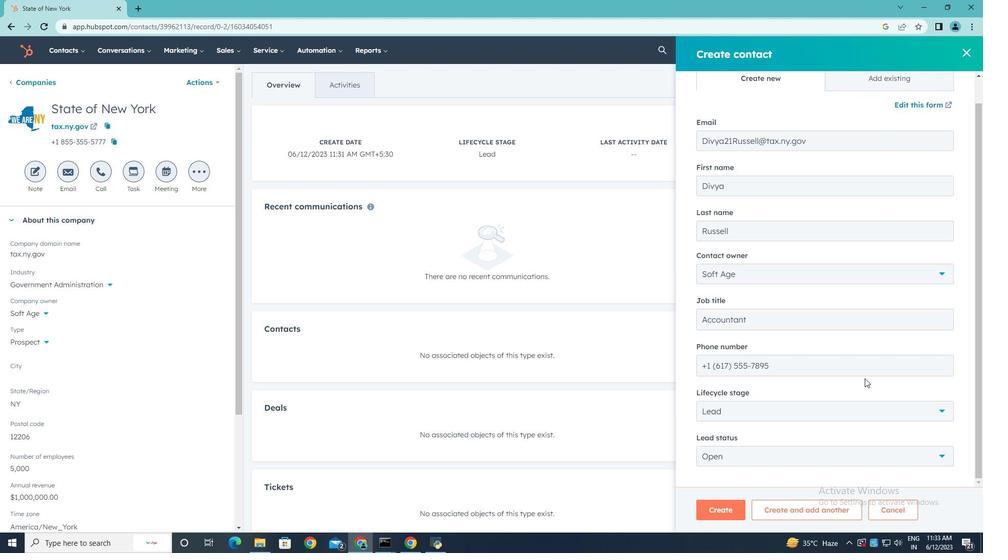 
Action: Mouse scrolled (864, 377) with delta (0, 0)
Screenshot: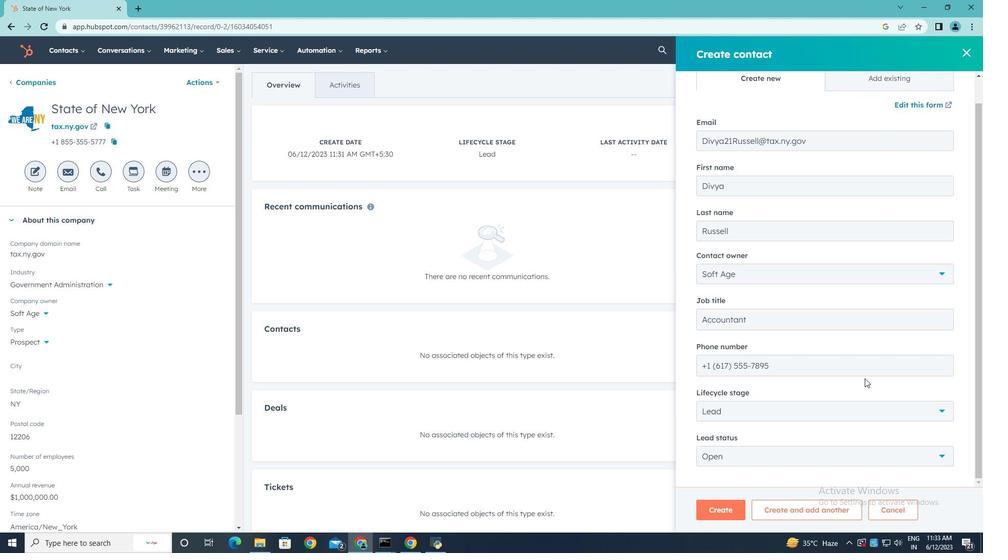 
Action: Mouse scrolled (864, 377) with delta (0, 0)
Screenshot: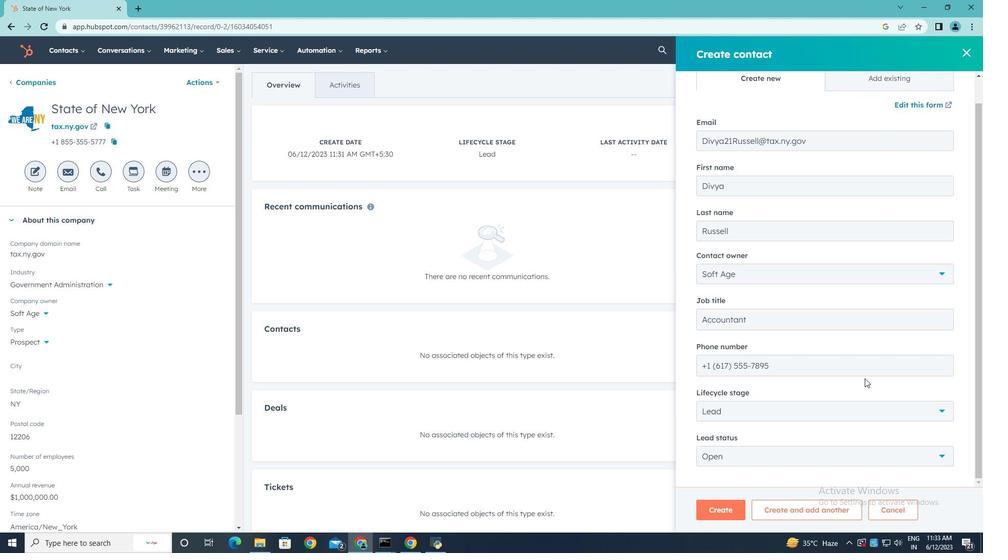 
Action: Mouse moved to (732, 512)
Screenshot: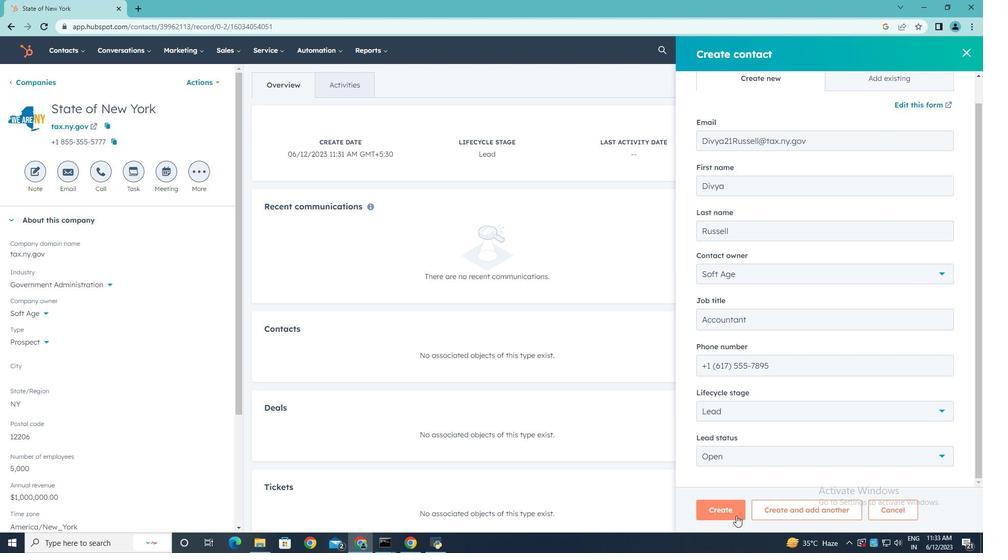 
Action: Mouse pressed left at (732, 512)
Screenshot: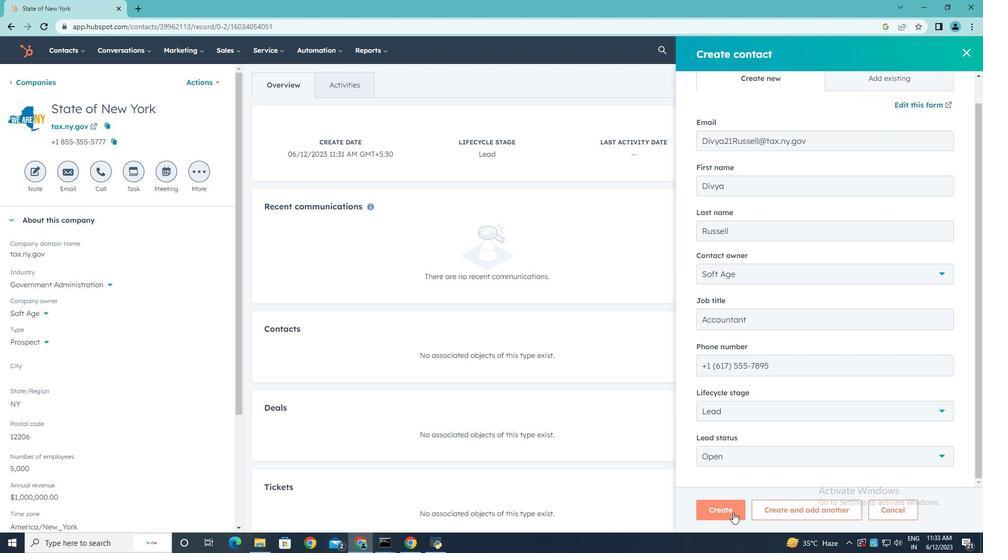 
Action: Mouse moved to (728, 504)
Screenshot: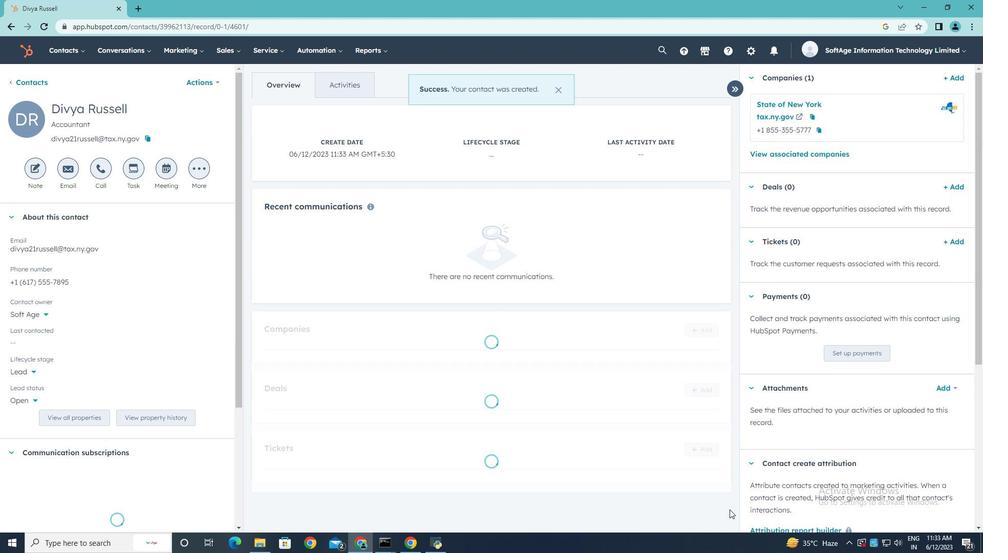 
